 Task: Look for space in Segezha, Russia from 9th June, 2023 to 16th June, 2023 for 2 adults in price range Rs.8000 to Rs.16000. Place can be entire place with 2 bedrooms having 2 beds and 1 bathroom. Property type can be house, flat, guest house. Booking option can be shelf check-in. Required host language is English.
Action: Mouse moved to (458, 16)
Screenshot: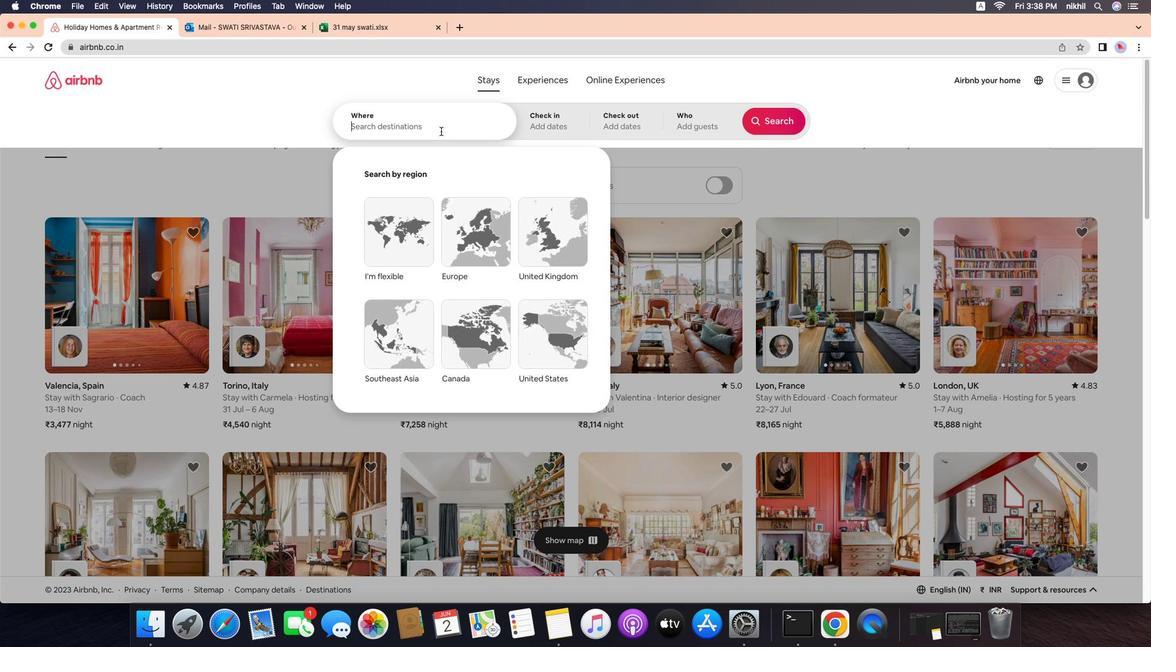 
Action: Mouse pressed left at (458, 16)
Screenshot: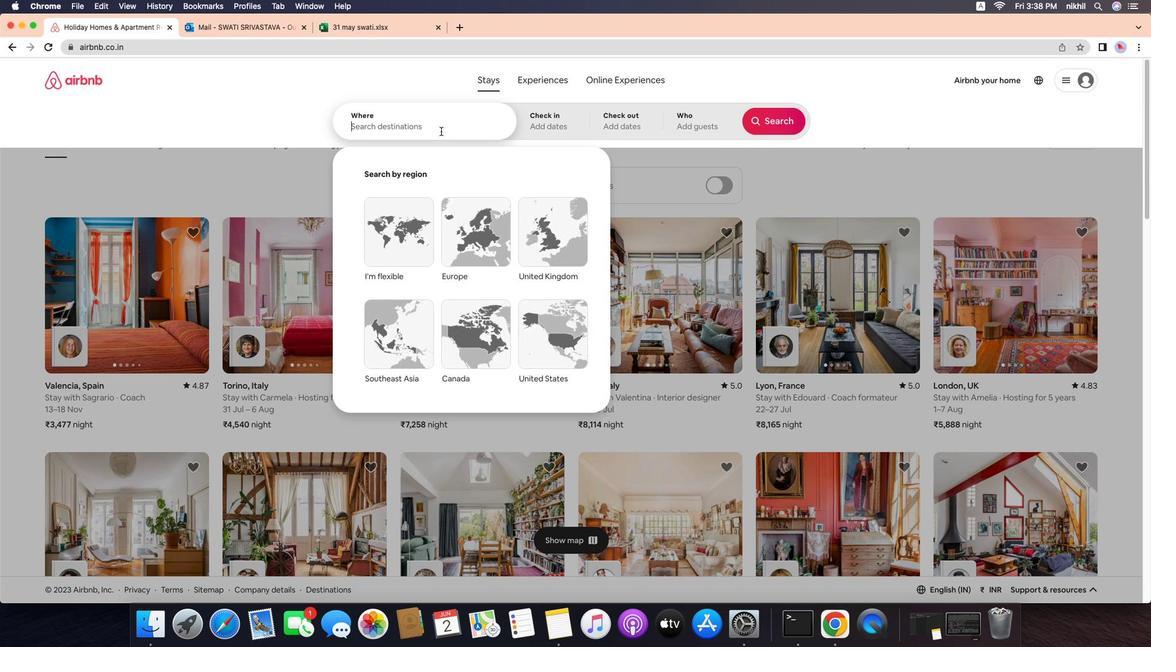 
Action: Mouse moved to (457, 26)
Screenshot: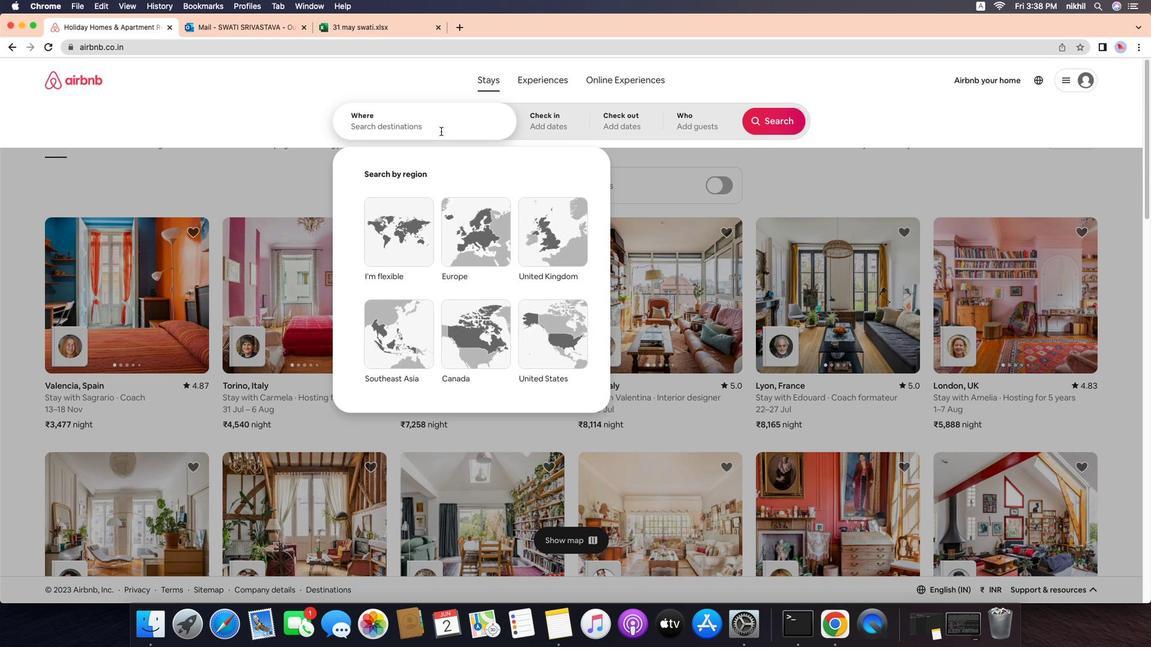 
Action: Mouse pressed left at (457, 26)
Screenshot: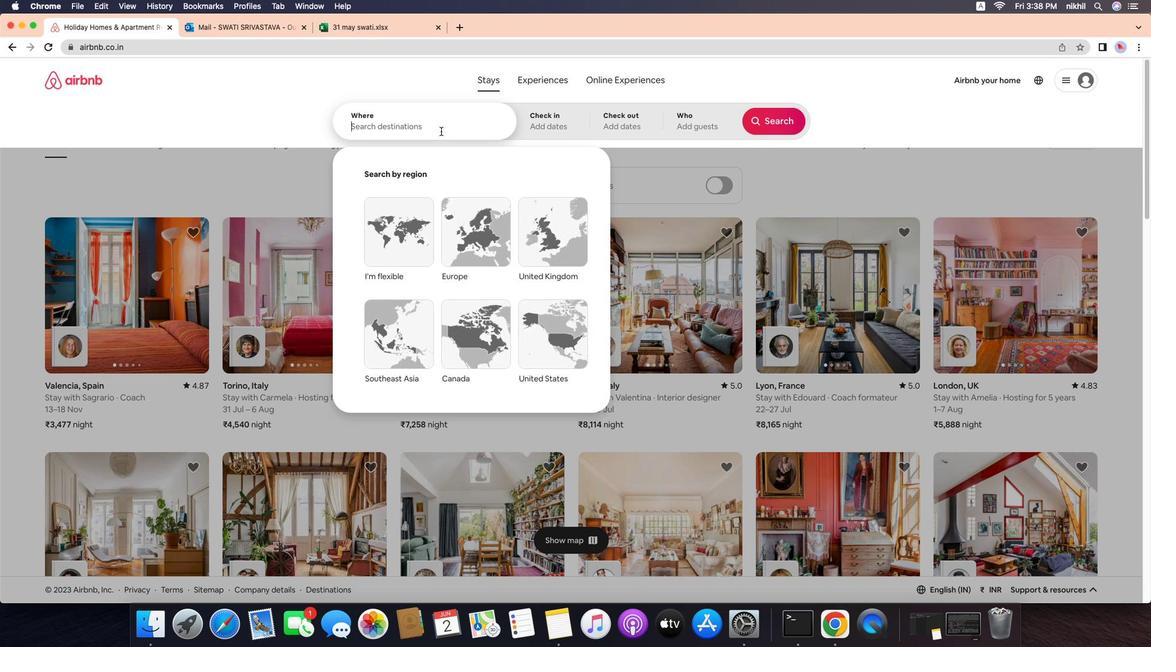 
Action: Mouse moved to (404, 73)
Screenshot: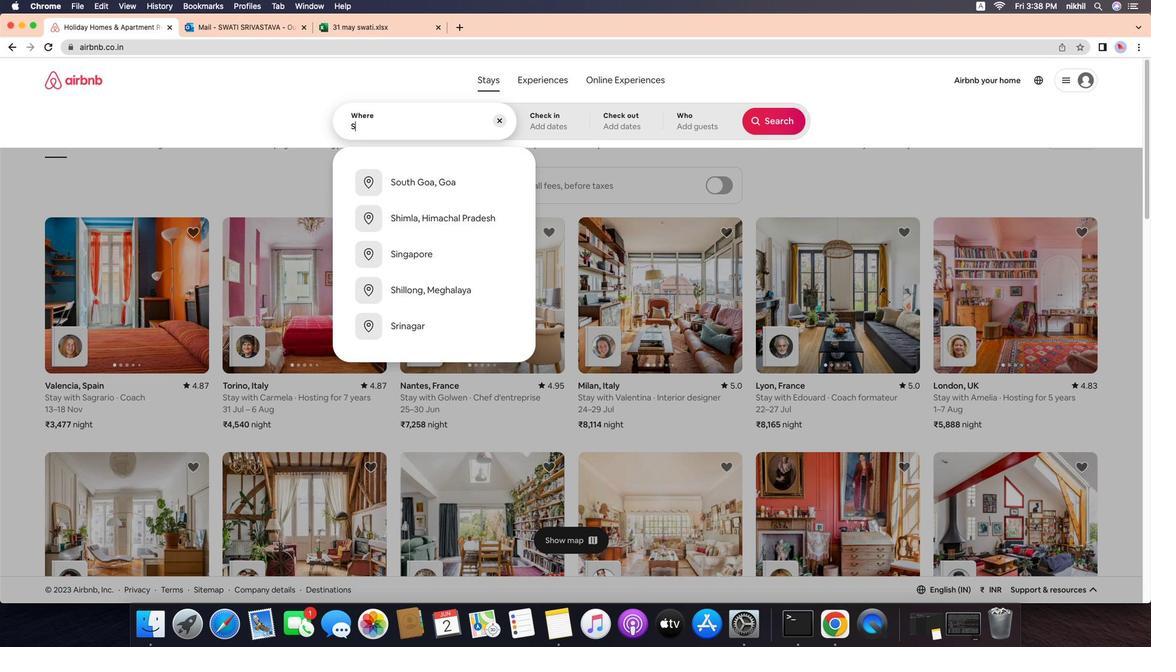 
Action: Mouse pressed left at (404, 73)
Screenshot: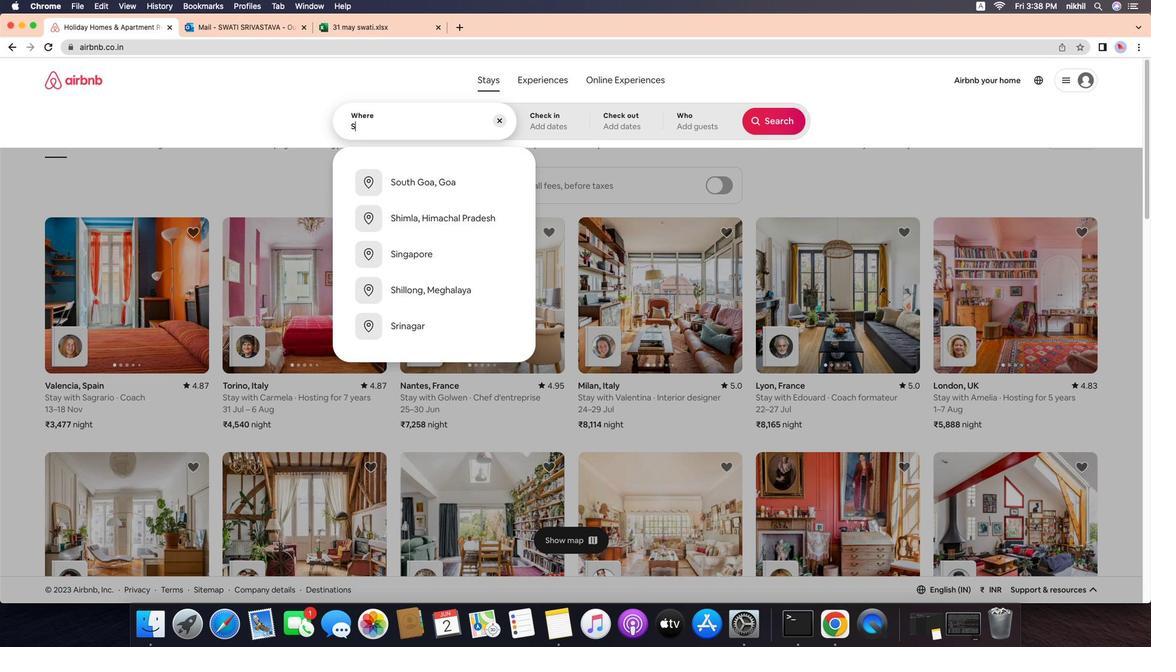 
Action: Key pressed Key.caps_lock'S'Key.caps_lock'e''g''e''z''h''a'','Key.spaceKey.caps_lock'R'Key.caps_lock'u''s''s''i''a'Key.enter
Screenshot: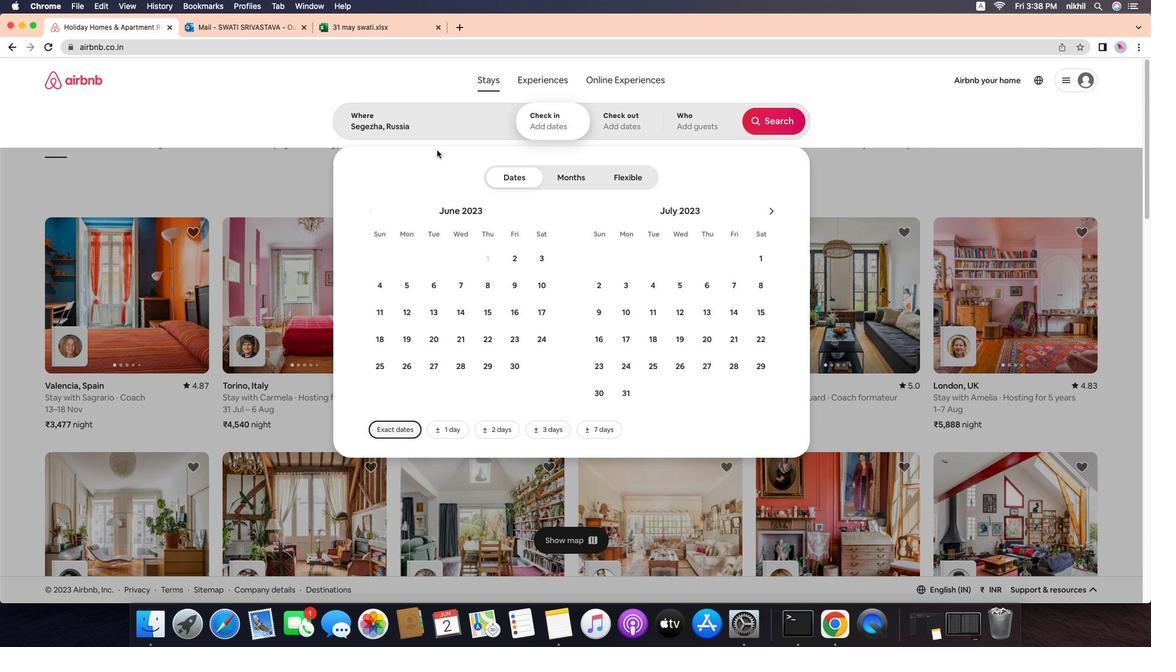 
Action: Mouse moved to (475, 239)
Screenshot: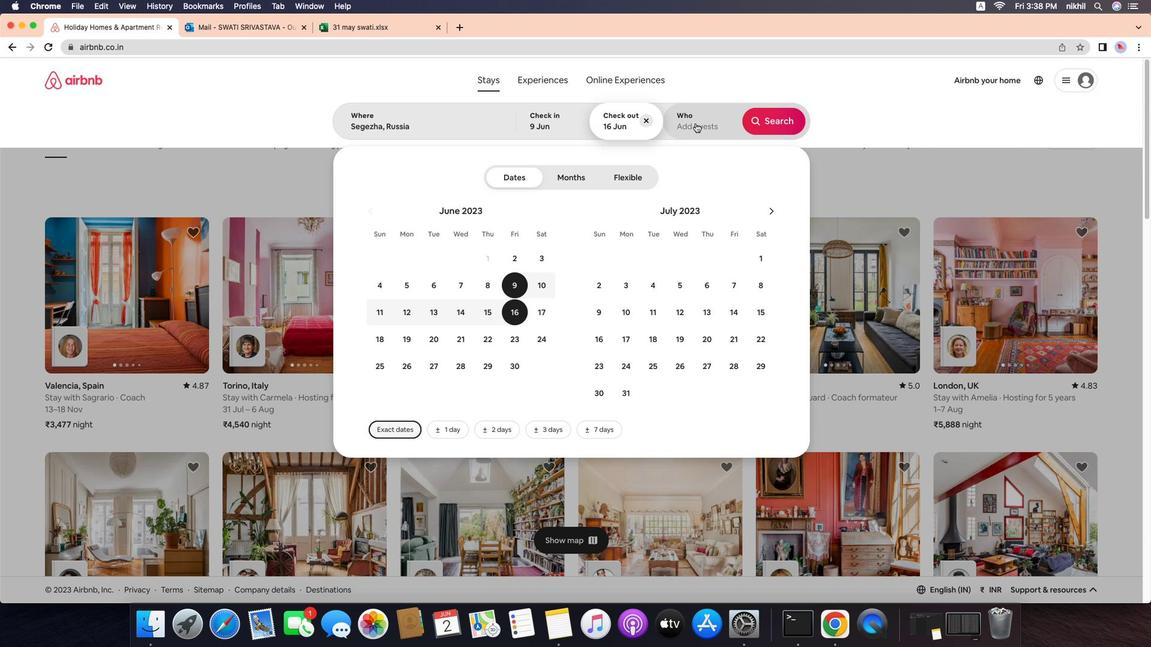 
Action: Mouse pressed left at (475, 239)
Screenshot: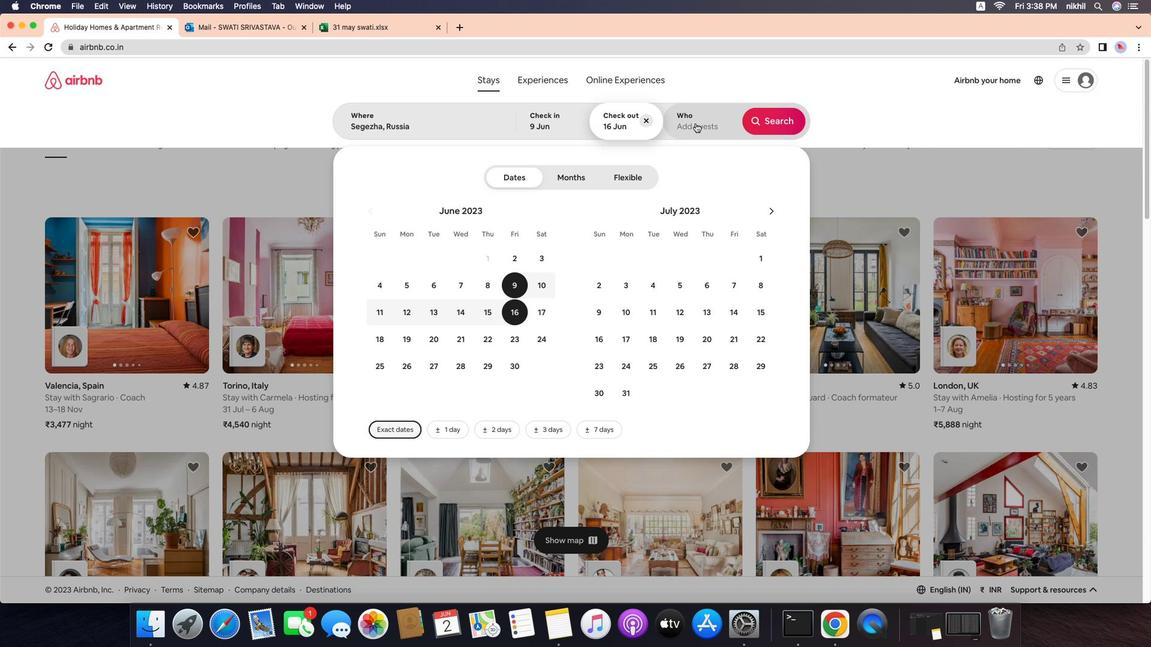 
Action: Mouse moved to (478, 259)
Screenshot: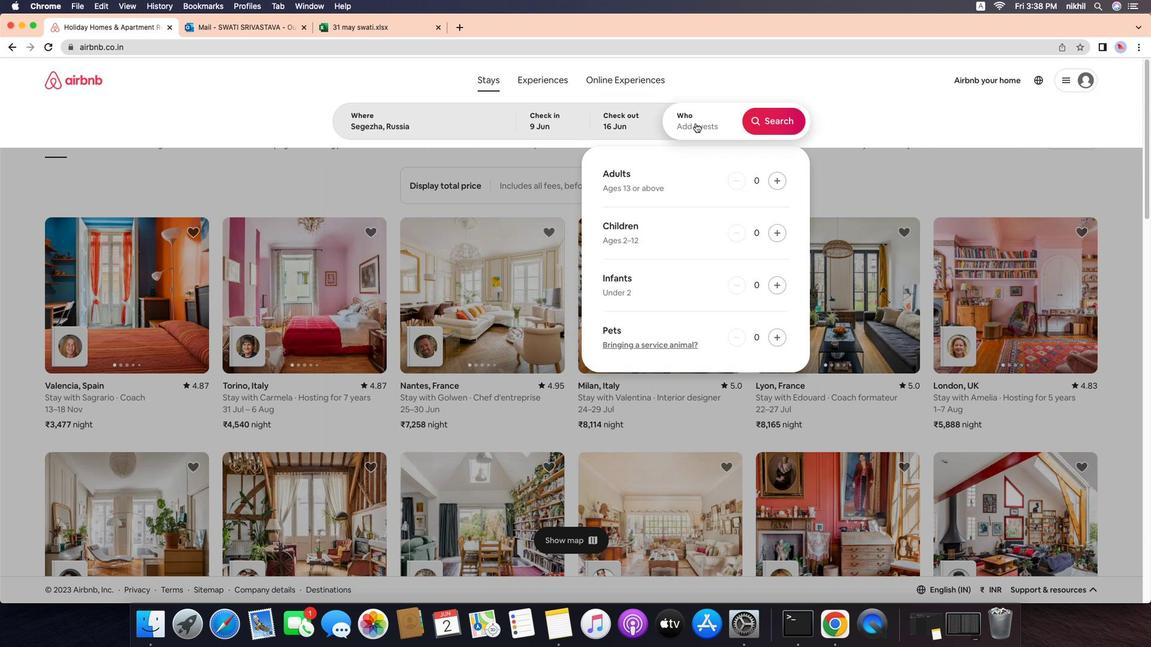 
Action: Mouse pressed left at (478, 259)
Screenshot: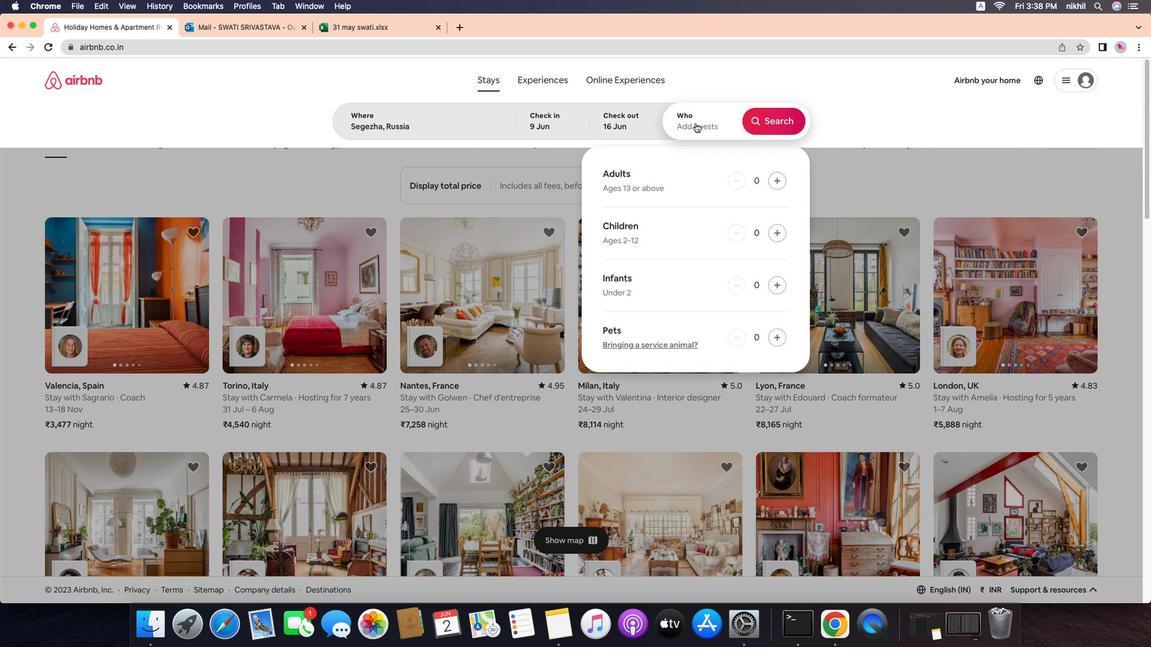 
Action: Mouse moved to (676, 65)
Screenshot: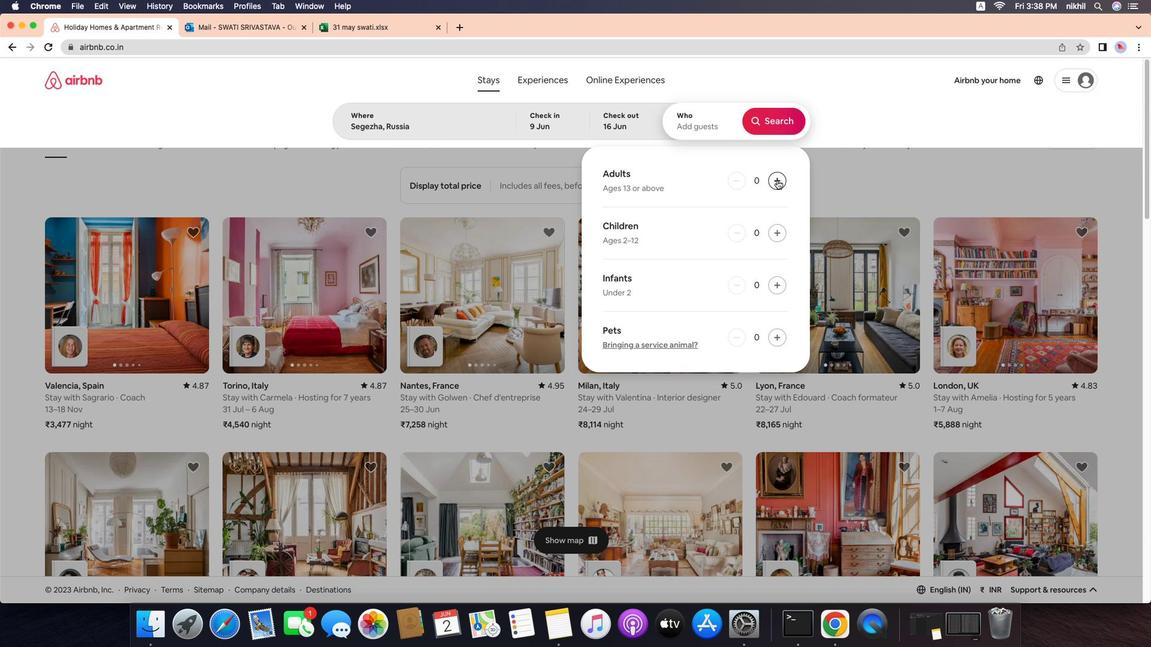
Action: Mouse pressed left at (676, 65)
Screenshot: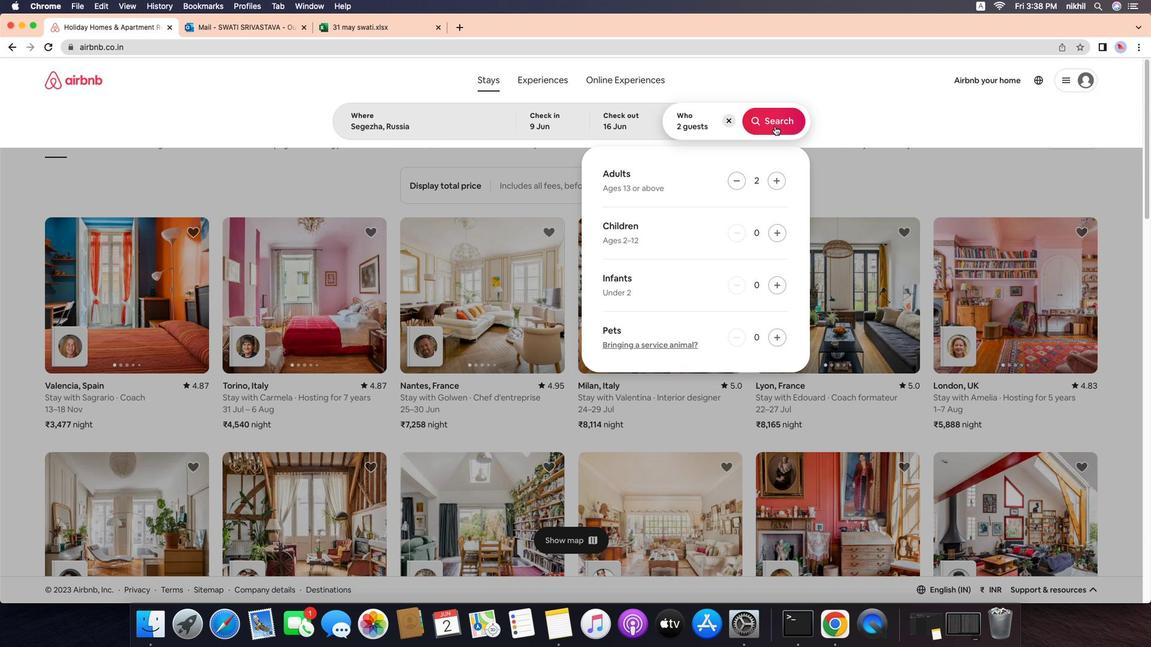 
Action: Mouse moved to (763, 125)
Screenshot: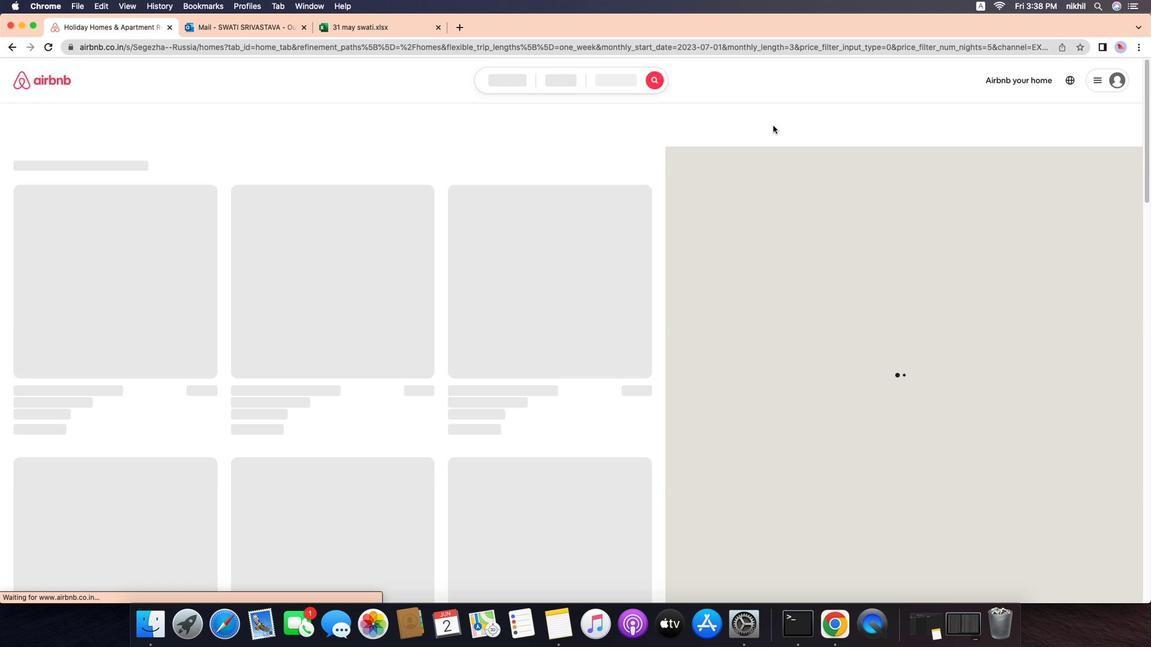 
Action: Mouse pressed left at (763, 125)
Screenshot: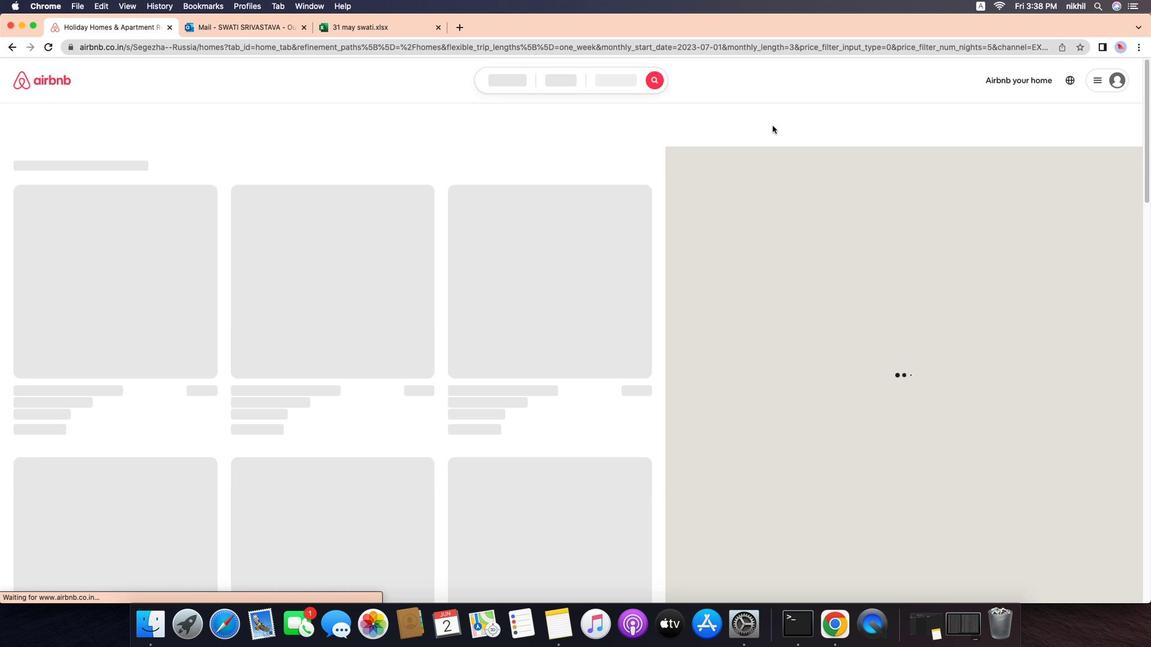 
Action: Mouse moved to (763, 125)
Screenshot: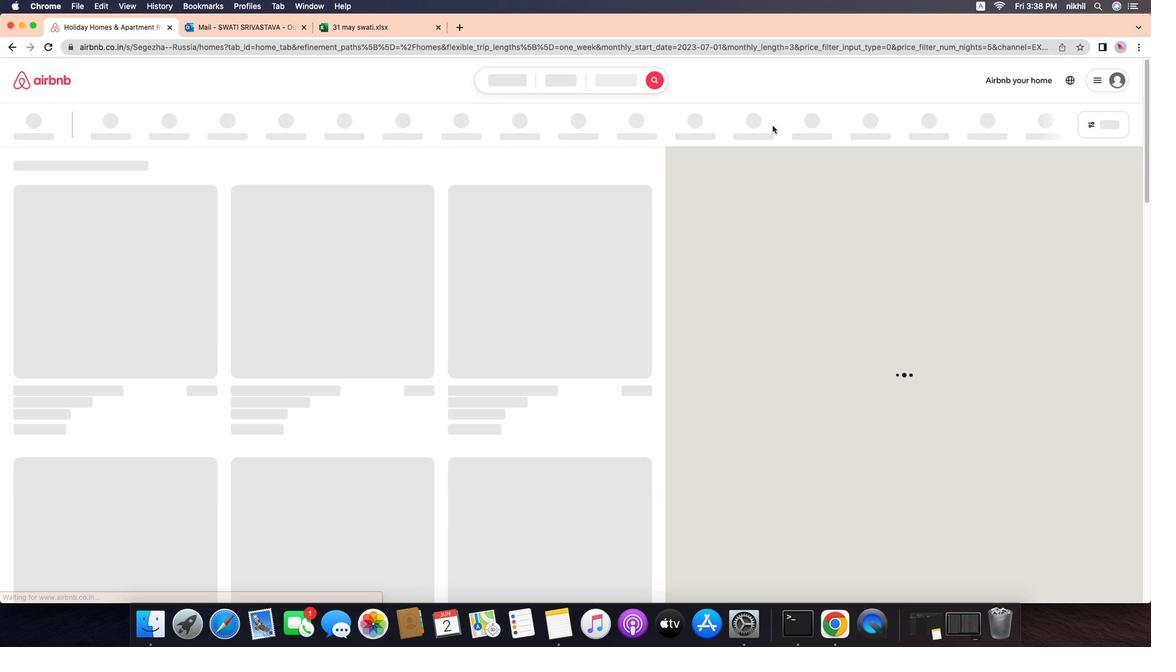 
Action: Mouse pressed left at (763, 125)
Screenshot: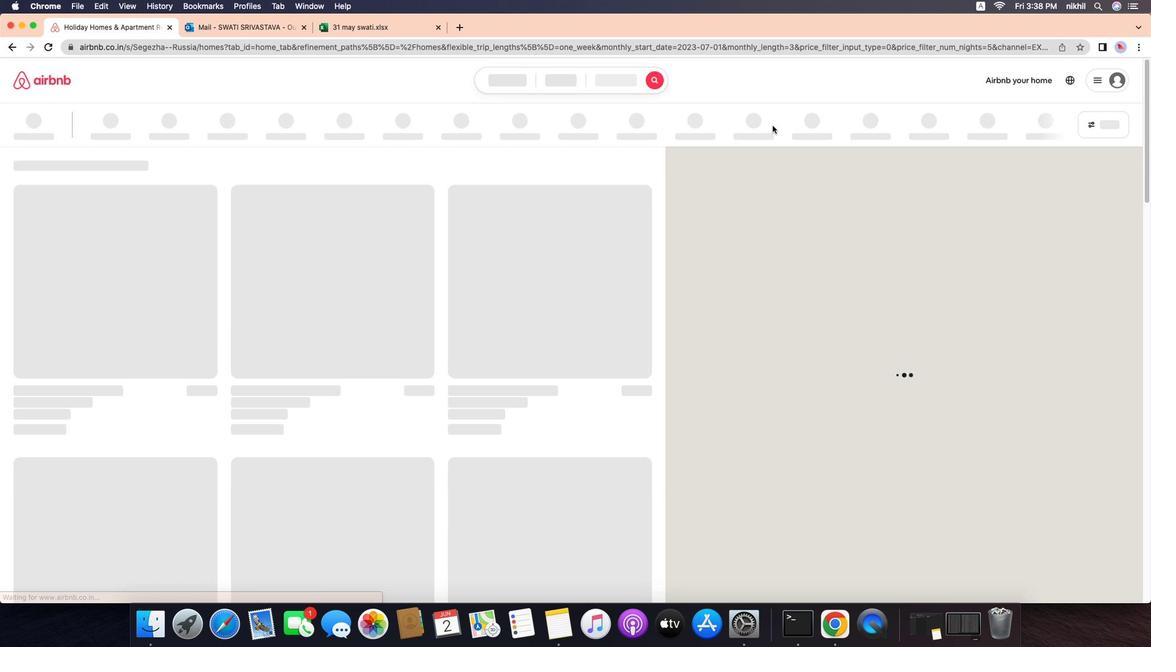 
Action: Mouse moved to (761, 68)
Screenshot: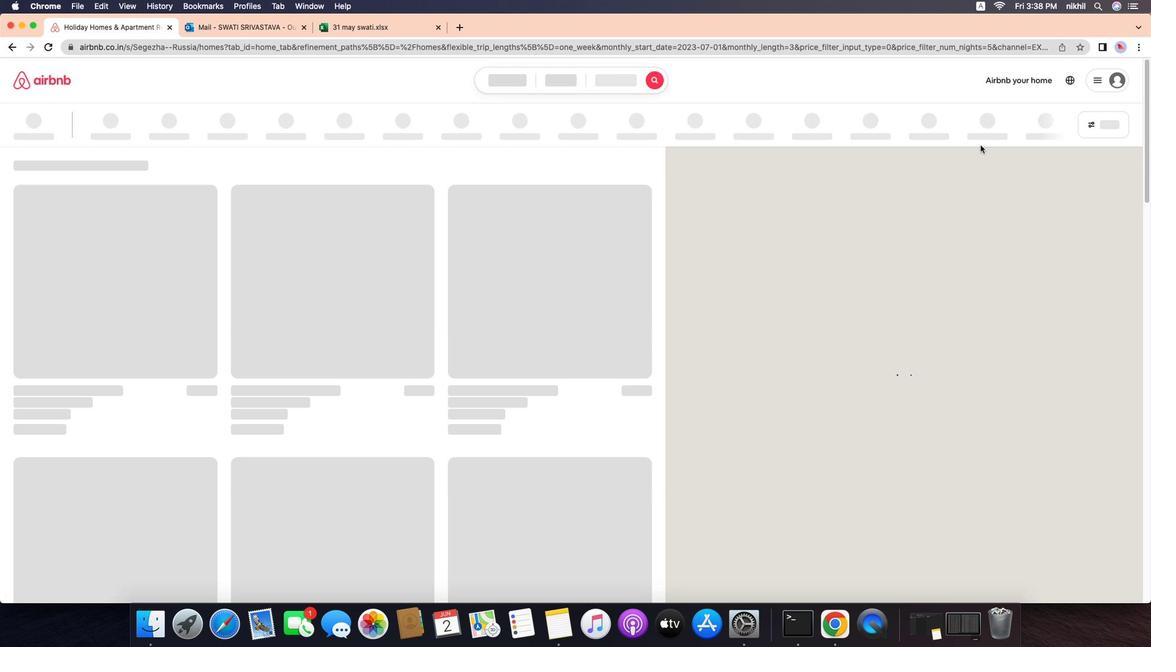 
Action: Mouse pressed left at (761, 68)
Screenshot: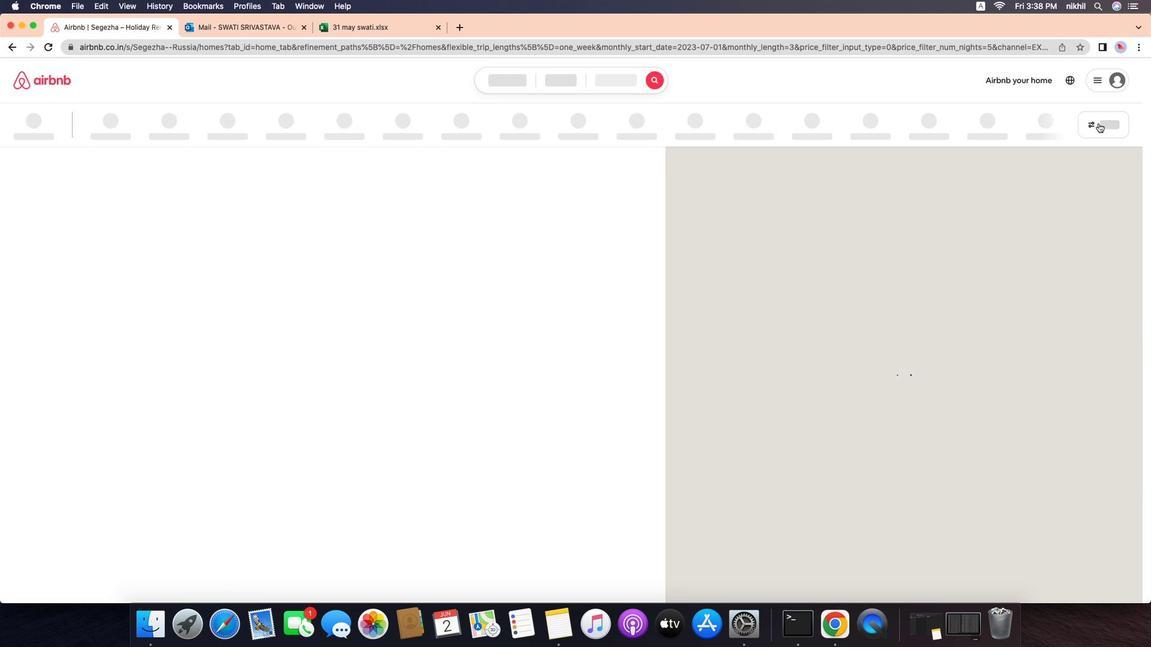 
Action: Mouse moved to (1106, 65)
Screenshot: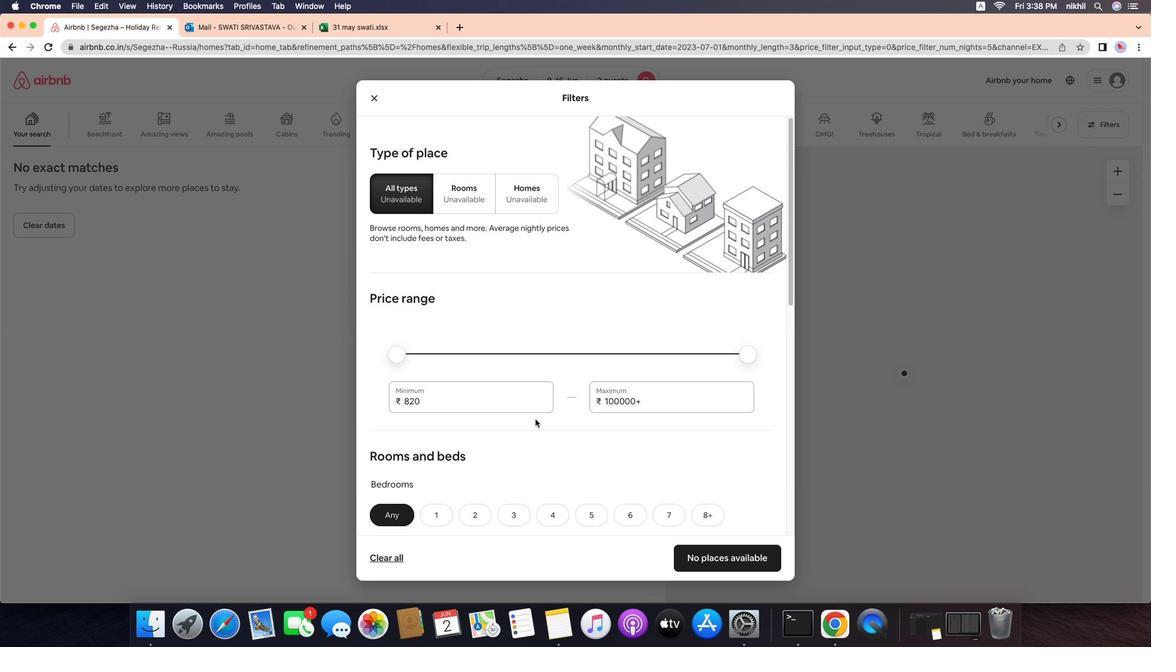 
Action: Mouse pressed left at (1106, 65)
Screenshot: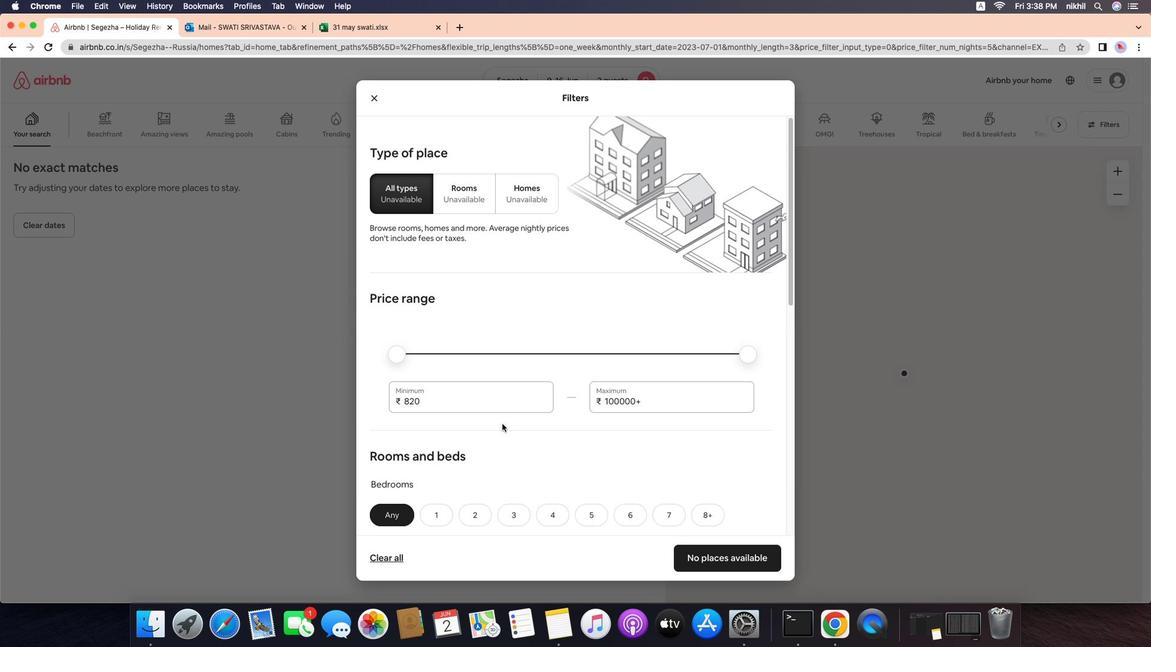 
Action: Mouse moved to (399, 362)
Screenshot: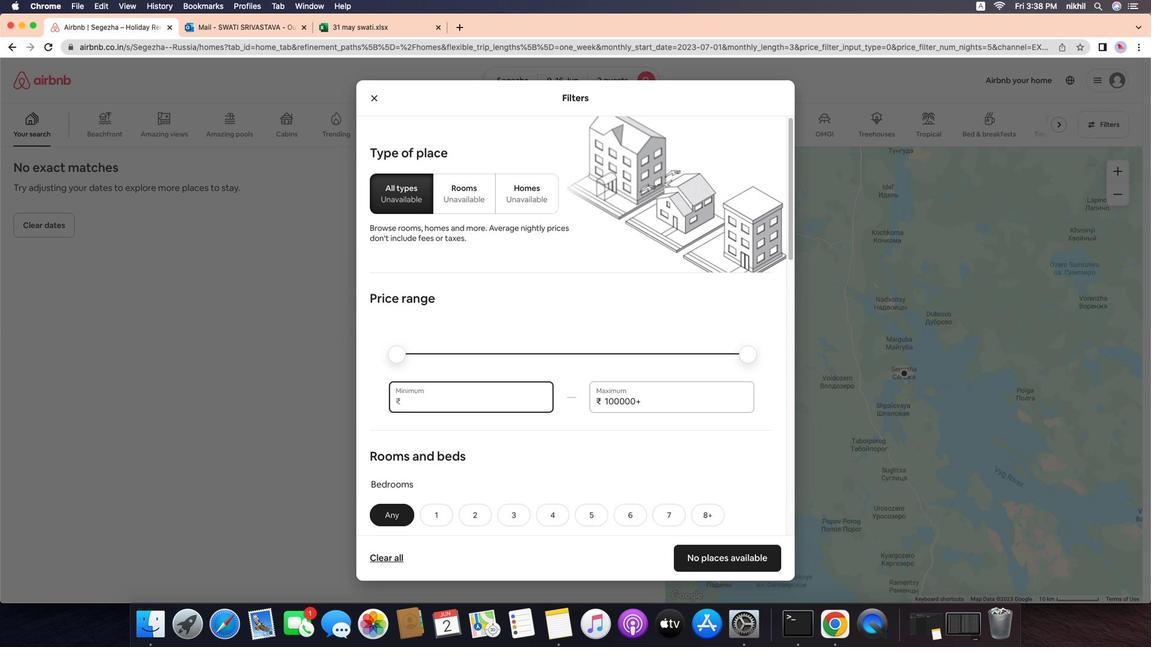 
Action: Mouse pressed left at (399, 362)
Screenshot: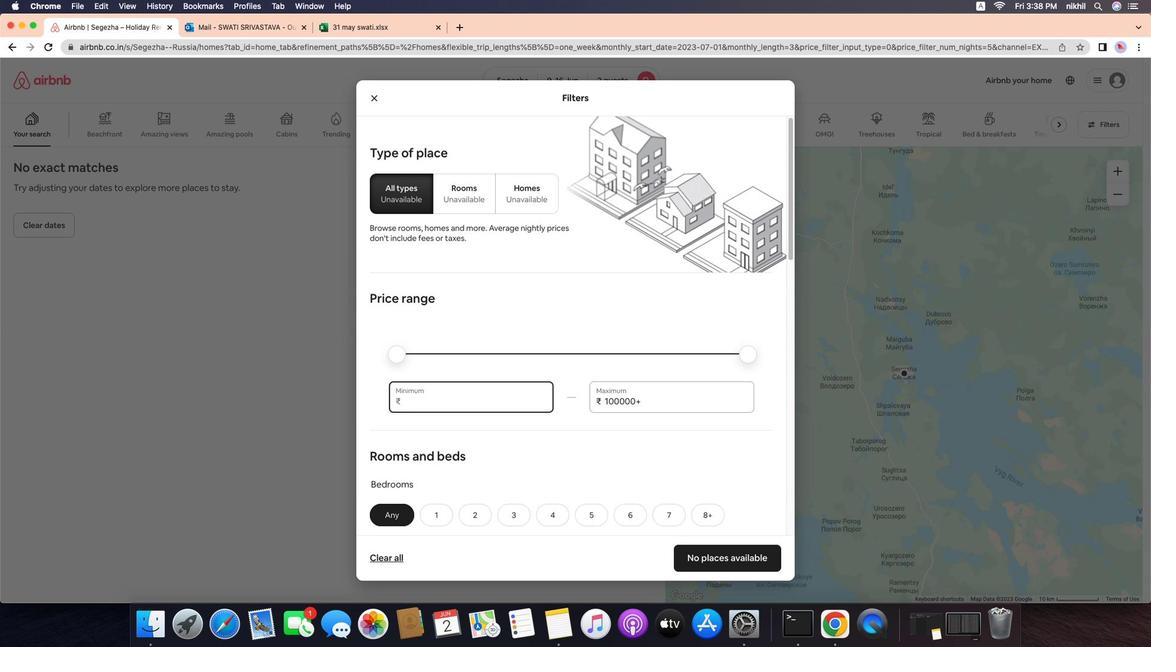 
Action: Key pressed Key.backspaceKey.backspaceKey.backspace'8''0''0''0'
Screenshot: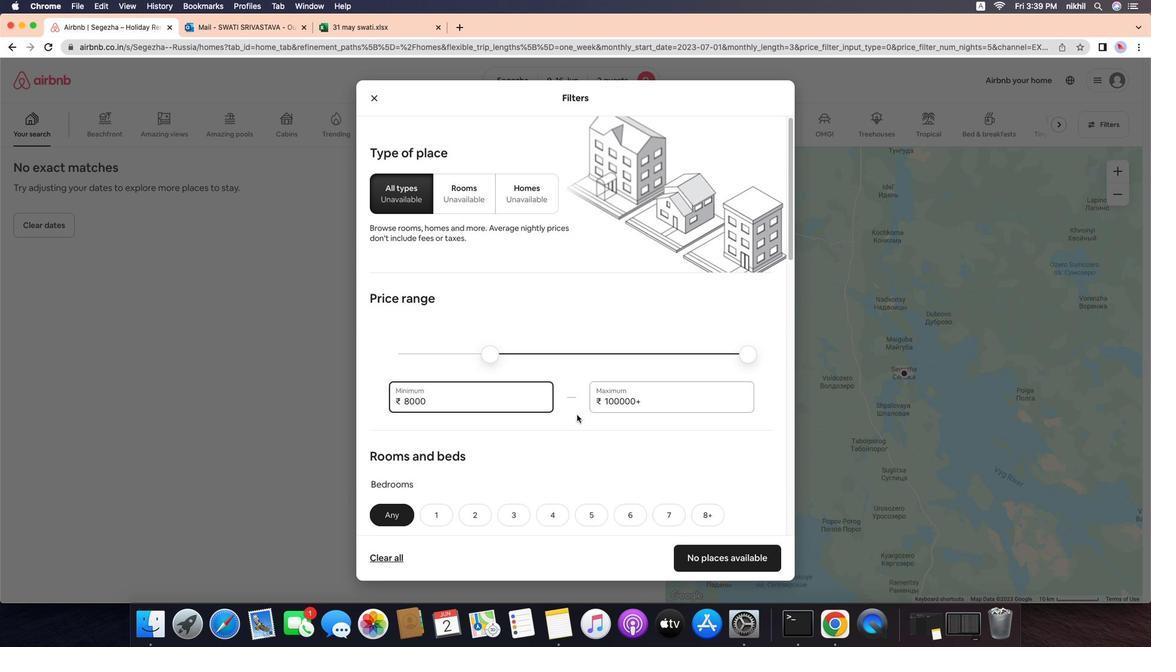
Action: Mouse moved to (628, 364)
Screenshot: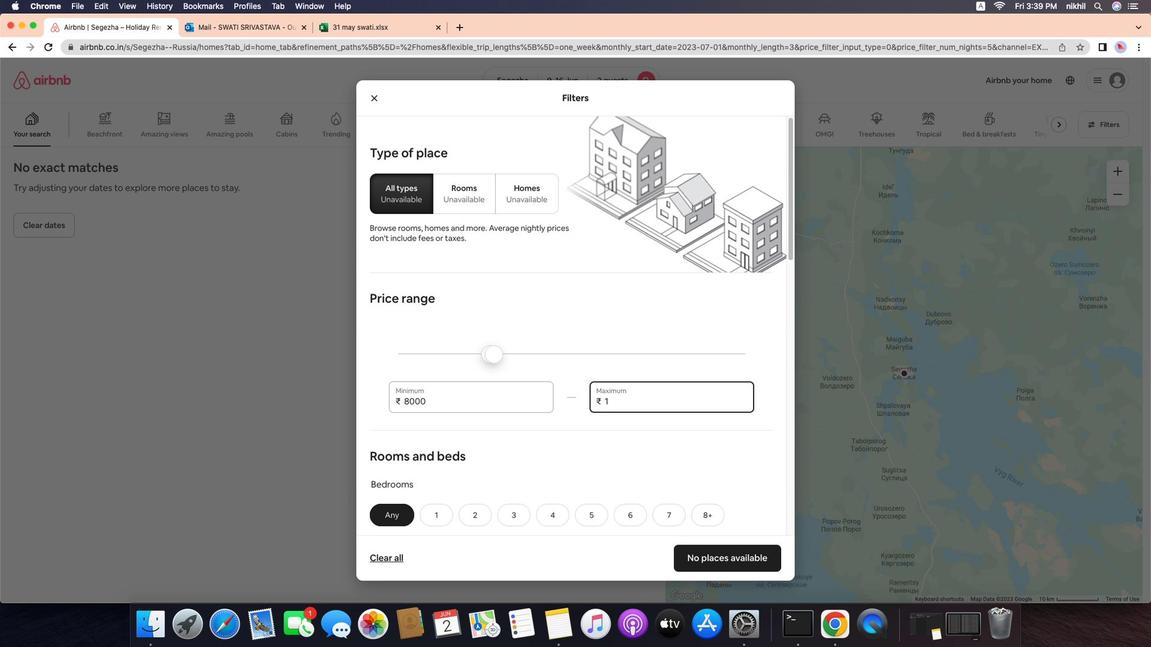 
Action: Mouse pressed left at (628, 364)
Screenshot: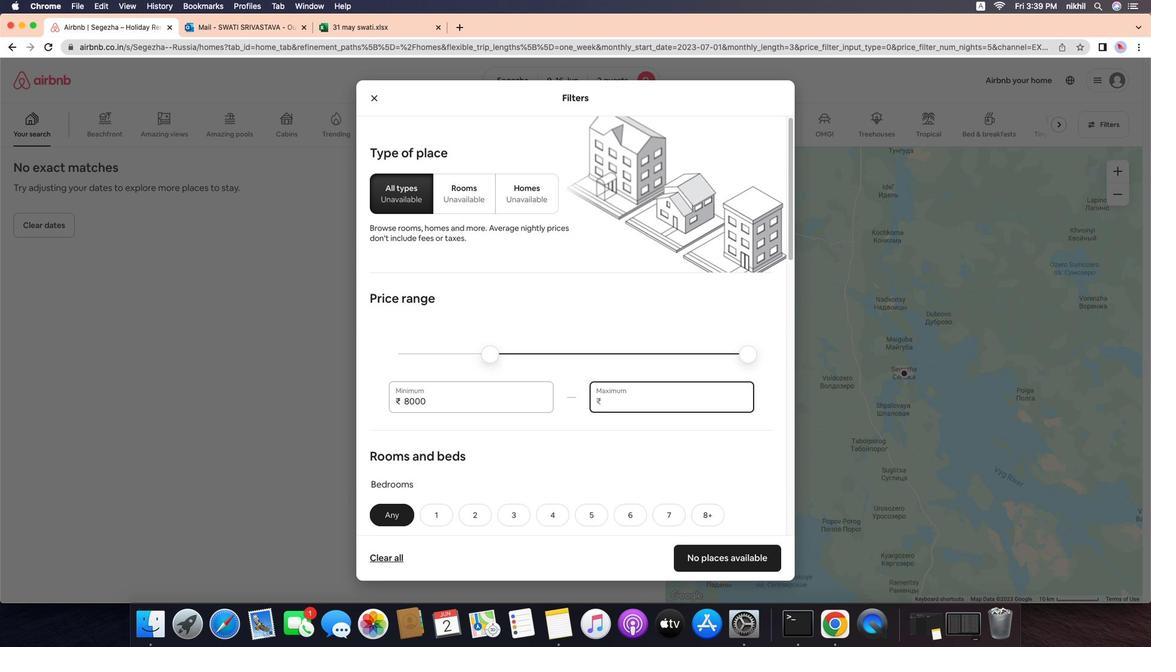 
Action: Mouse moved to (627, 365)
Screenshot: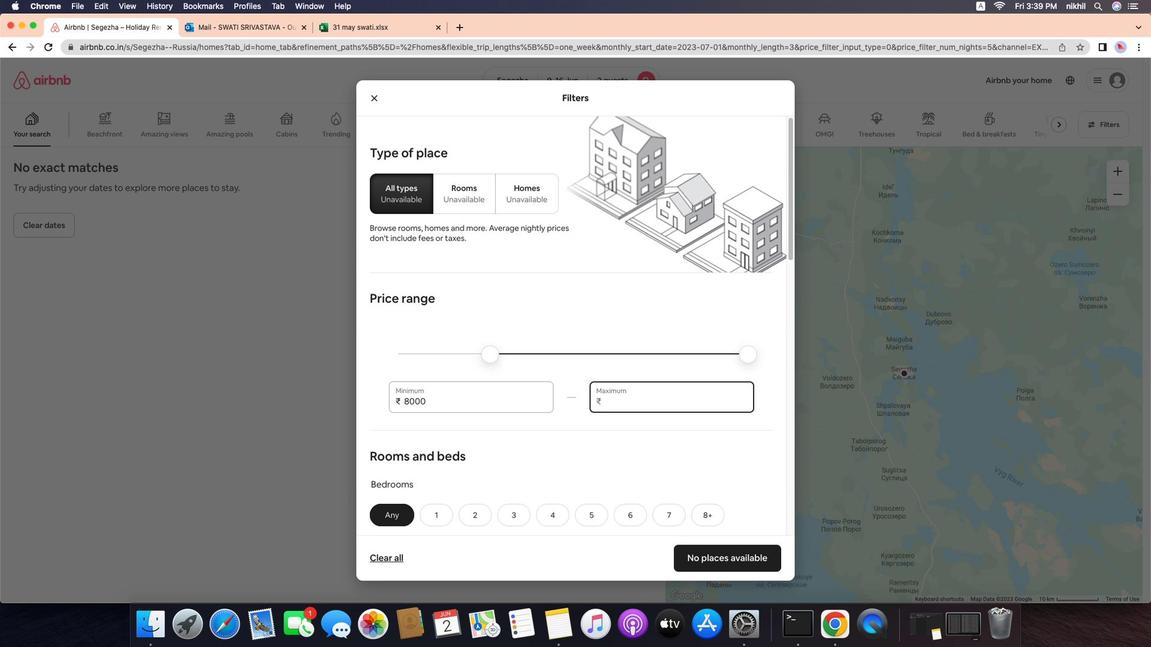 
Action: Key pressed Key.backspaceKey.backspaceKey.backspaceKey.backspaceKey.backspaceKey.backspaceKey.backspaceKey.backspace'1''6''0''0''0'
Screenshot: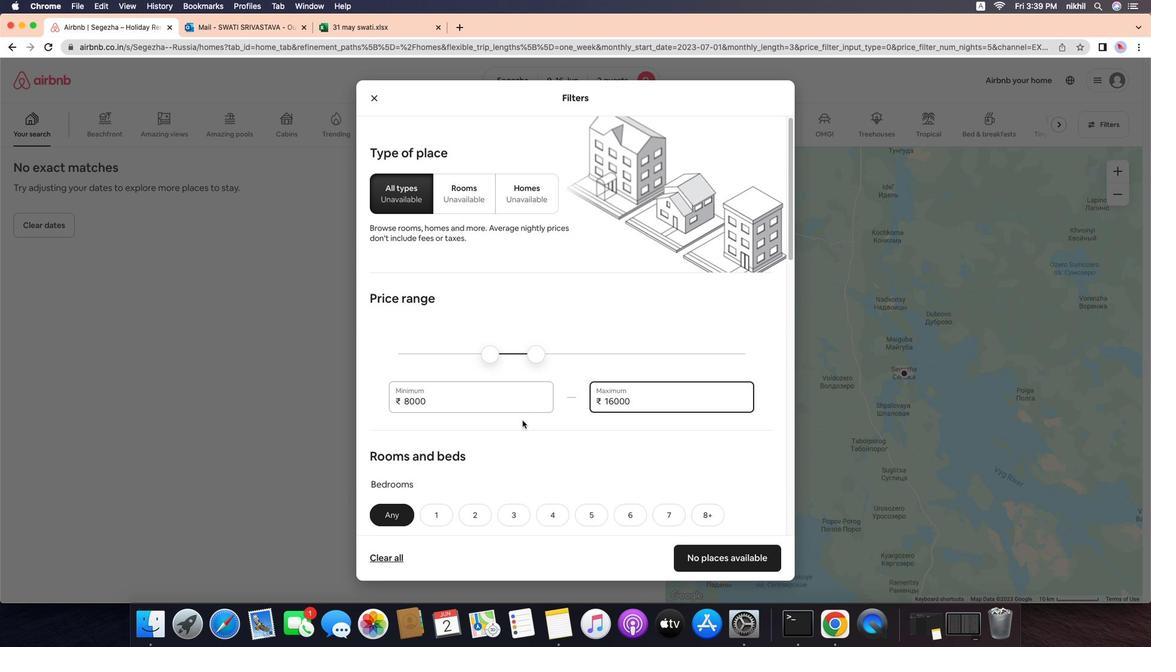 
Action: Mouse moved to (491, 382)
Screenshot: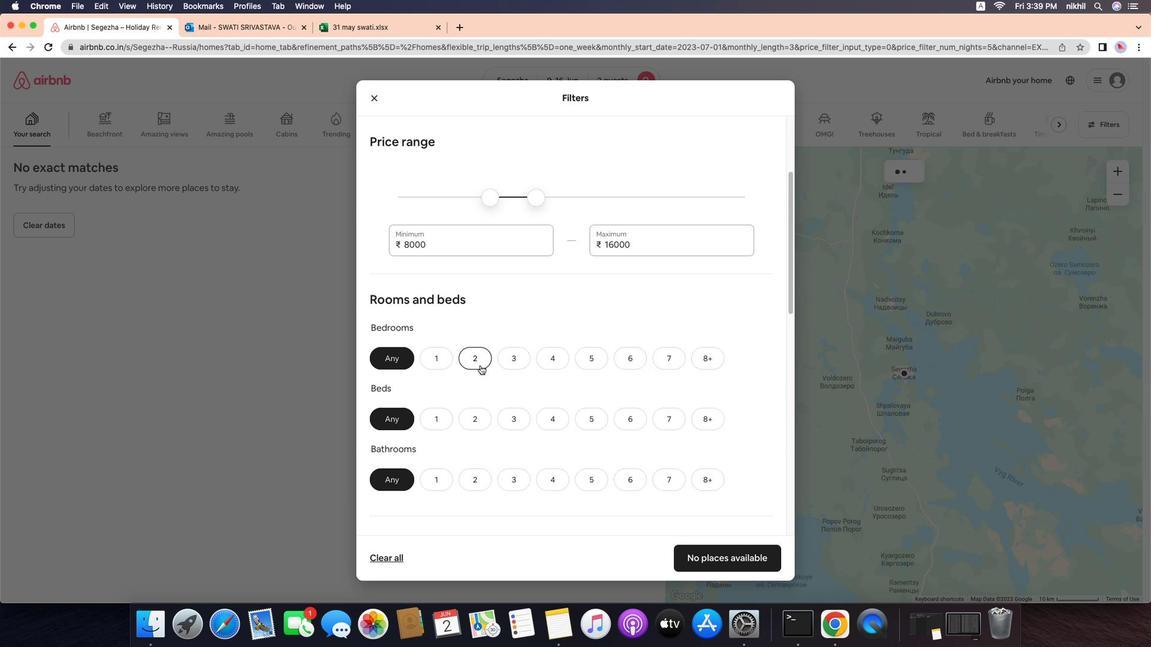 
Action: Mouse scrolled (491, 382) with delta (-65, -65)
Screenshot: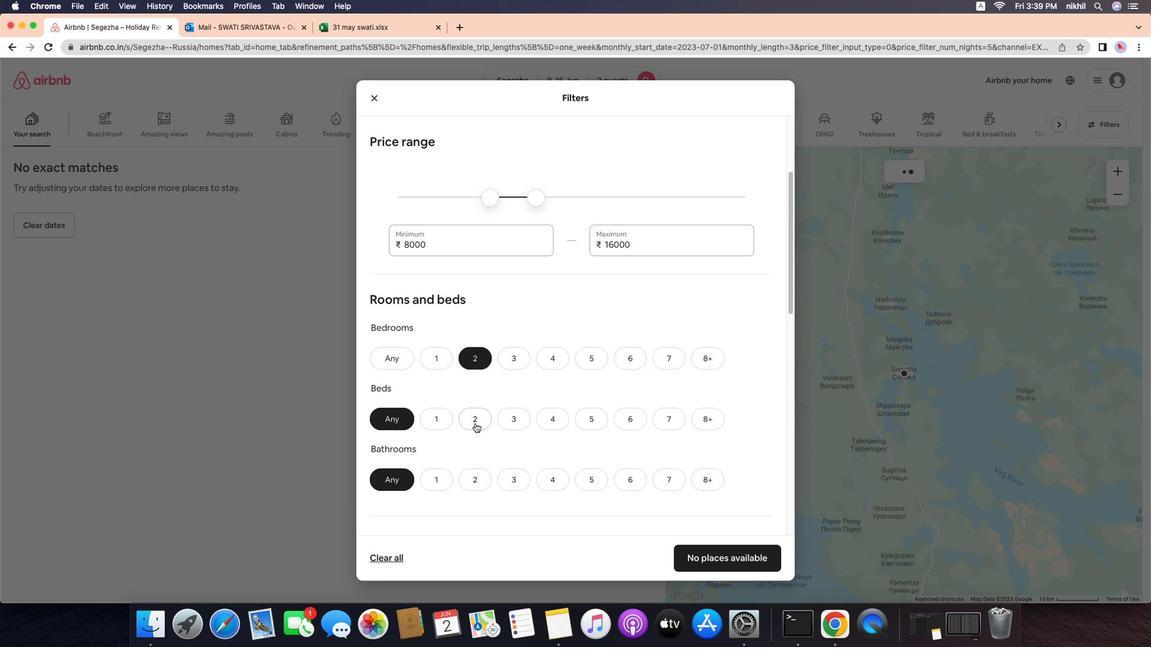 
Action: Mouse scrolled (491, 382) with delta (-65, -65)
Screenshot: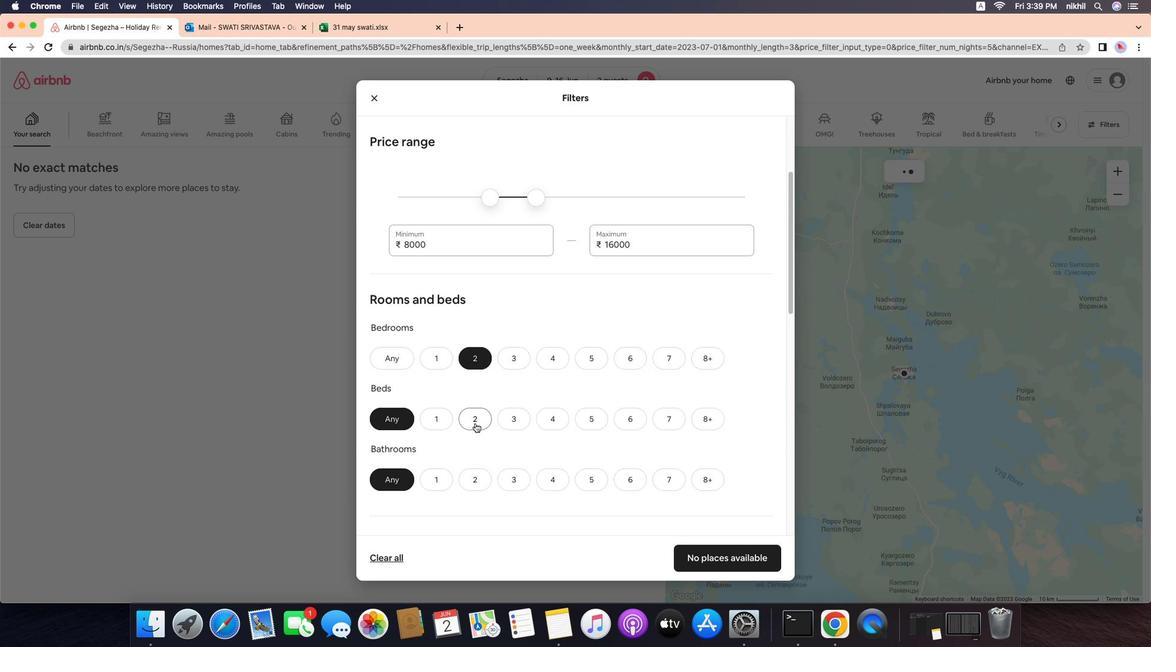 
Action: Mouse scrolled (491, 382) with delta (-65, -66)
Screenshot: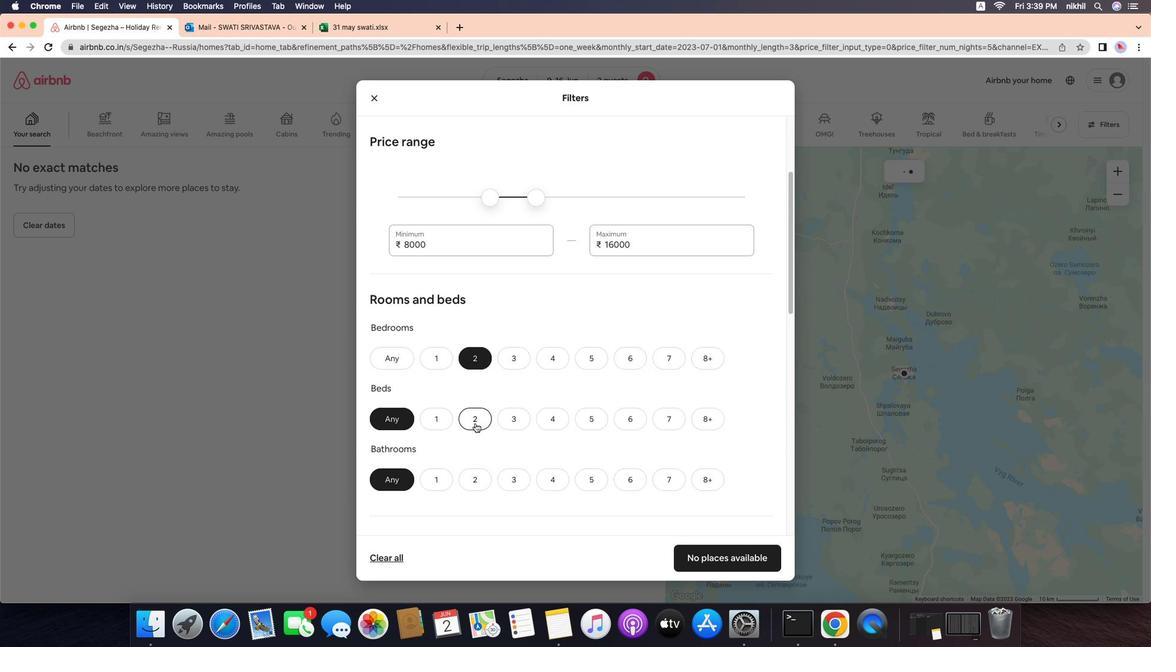 
Action: Mouse scrolled (491, 382) with delta (-65, -65)
Screenshot: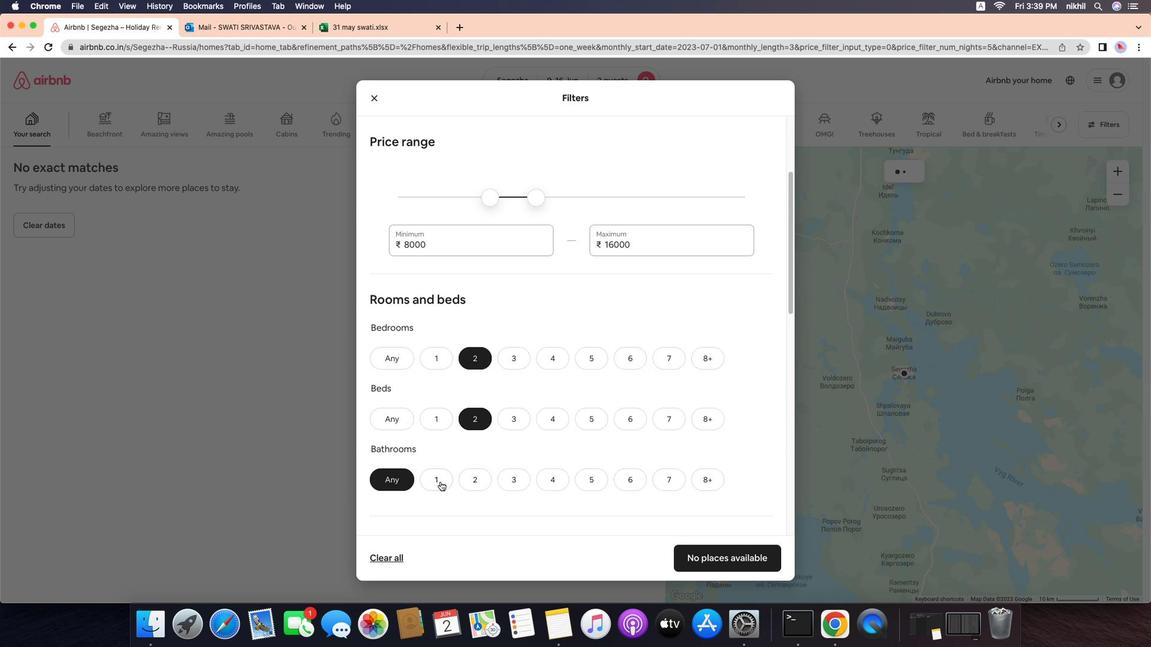 
Action: Mouse scrolled (491, 382) with delta (-65, -65)
Screenshot: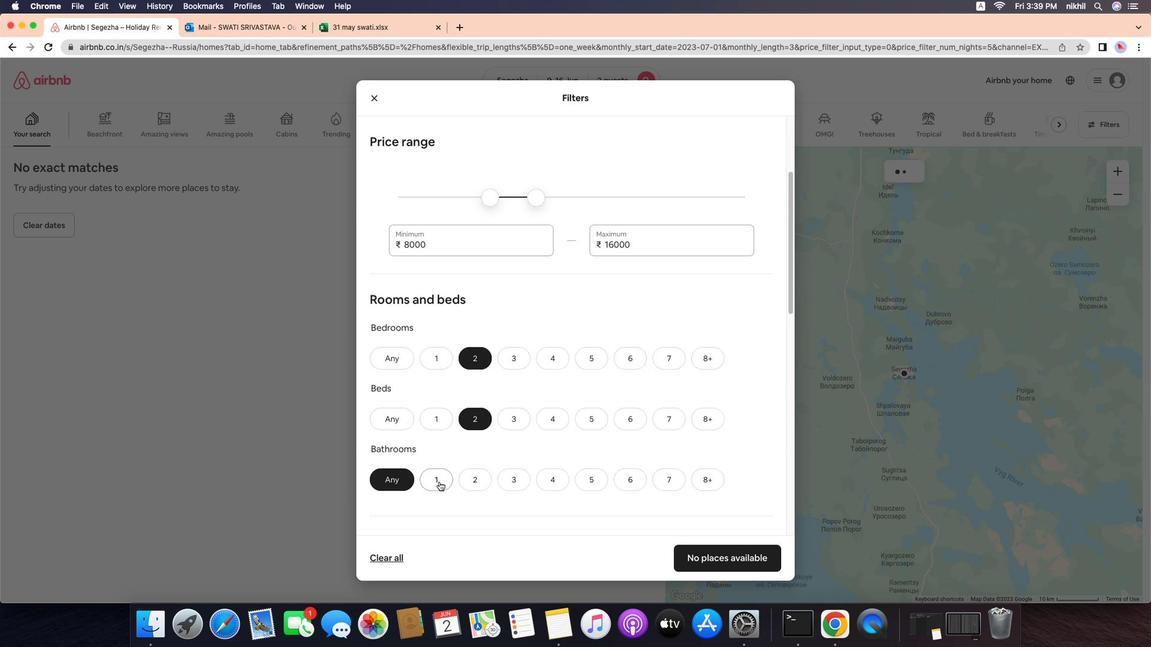 
Action: Mouse scrolled (491, 382) with delta (-65, -66)
Screenshot: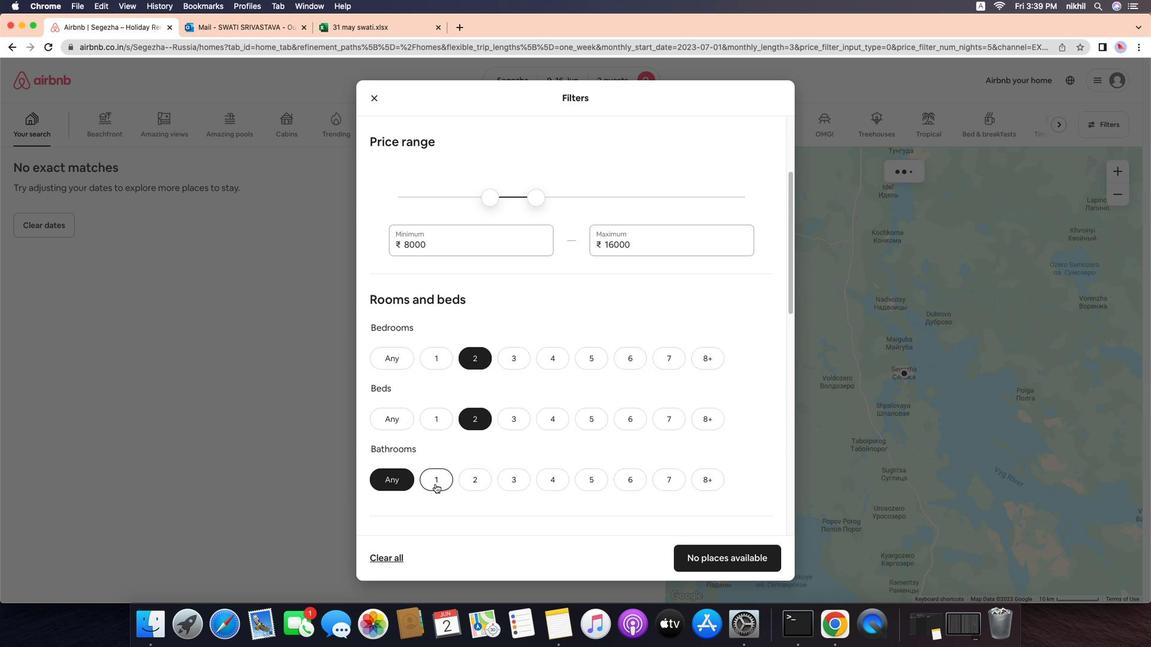 
Action: Mouse moved to (446, 323)
Screenshot: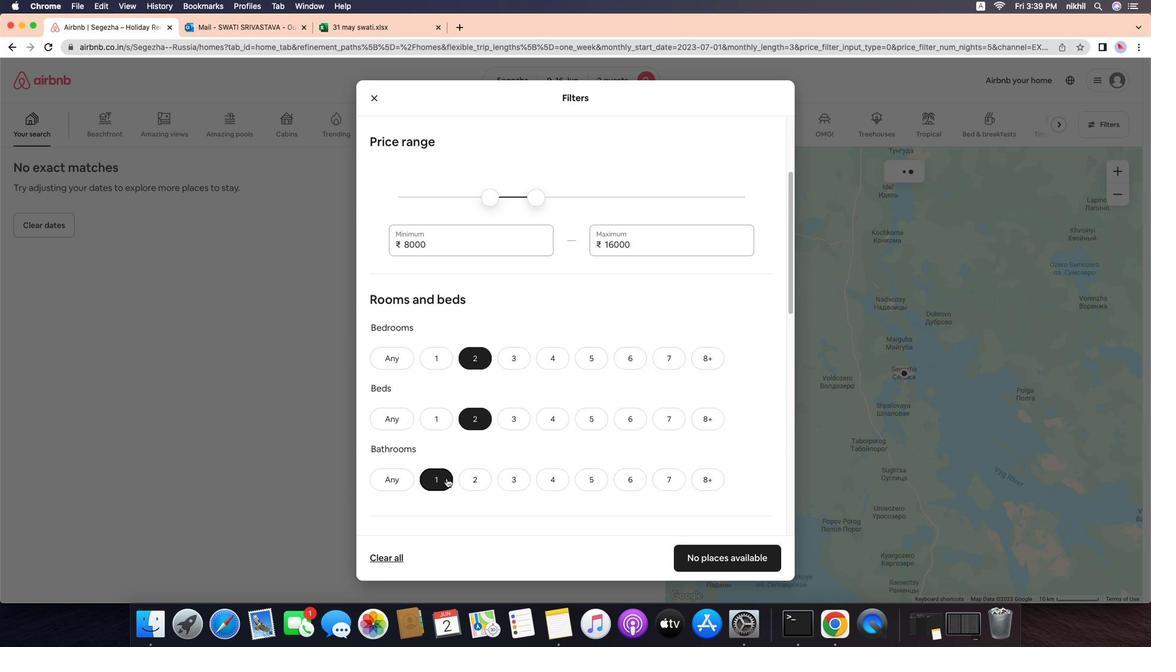 
Action: Mouse pressed left at (446, 323)
Screenshot: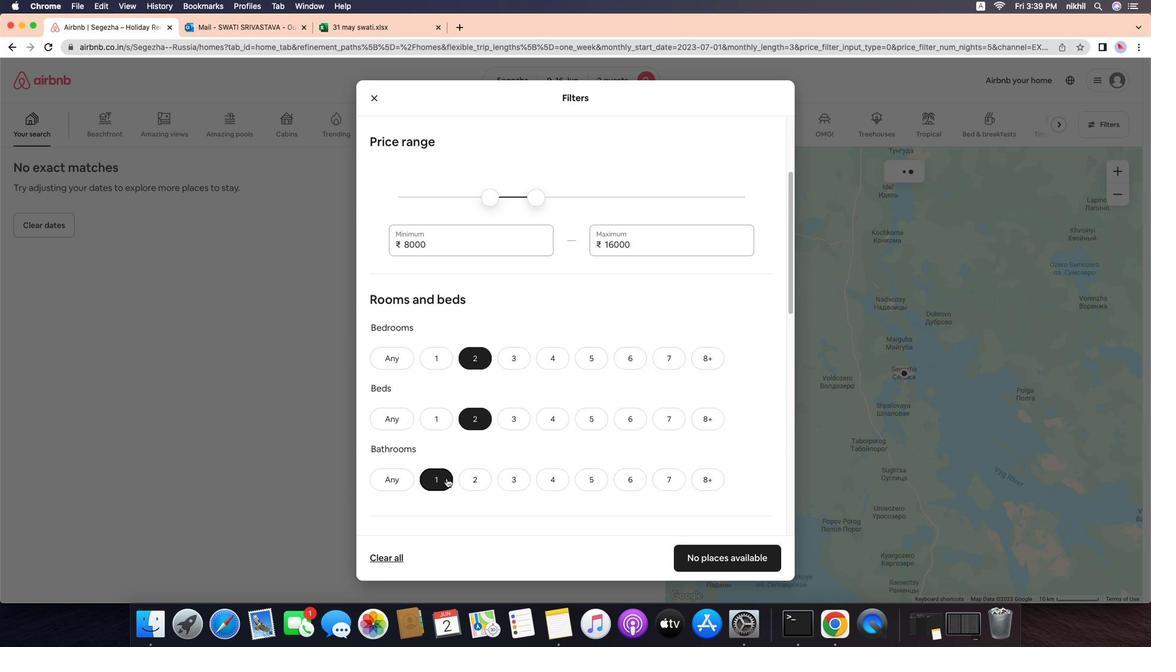 
Action: Mouse moved to (441, 386)
Screenshot: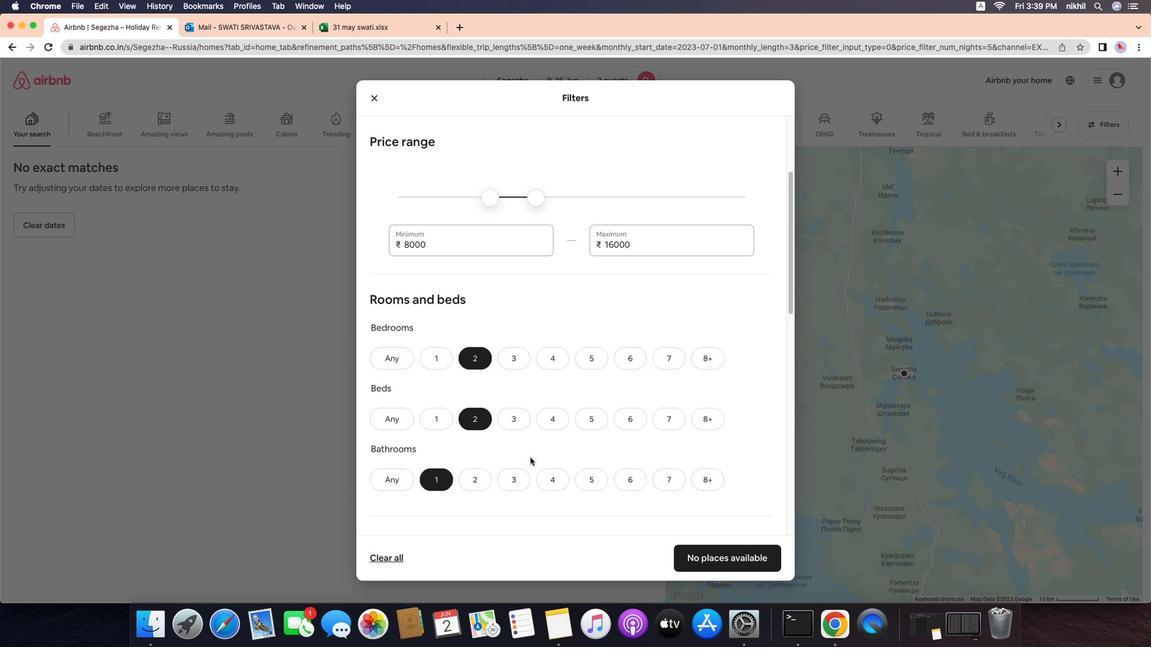 
Action: Mouse pressed left at (441, 386)
Screenshot: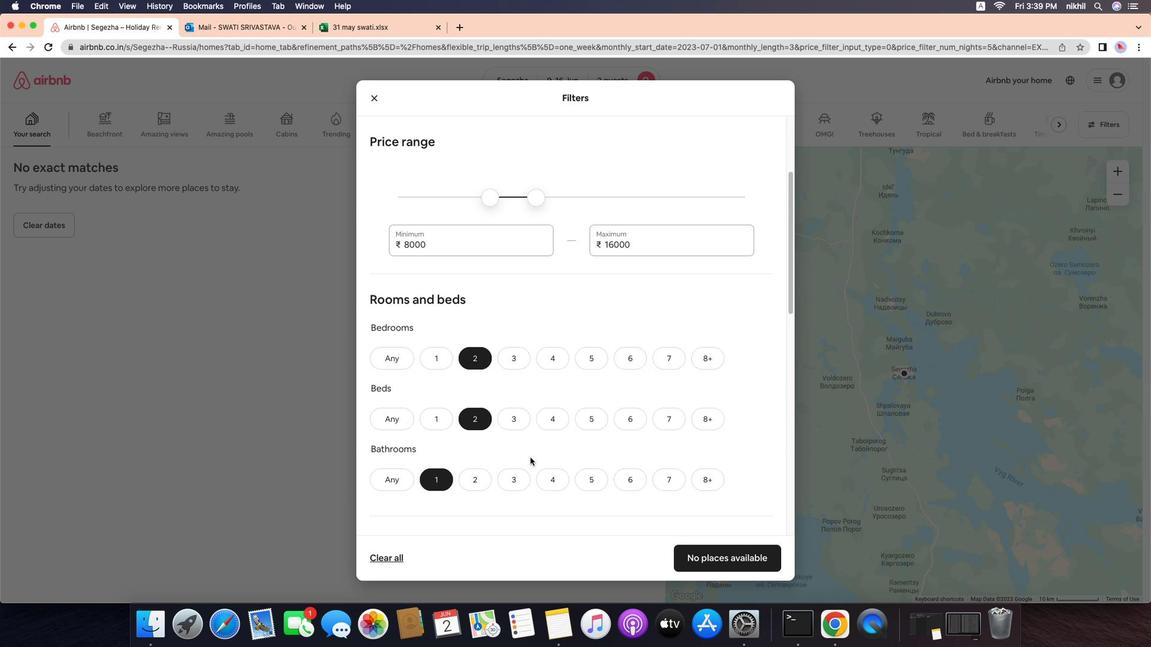 
Action: Mouse moved to (398, 450)
Screenshot: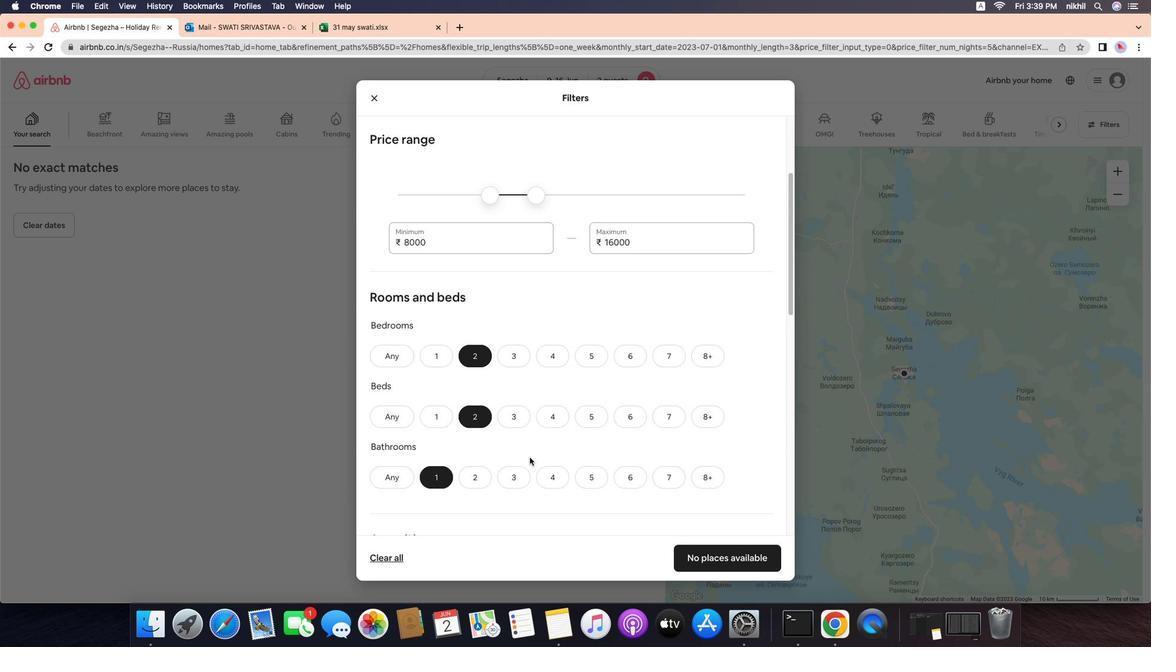
Action: Mouse pressed left at (398, 450)
Screenshot: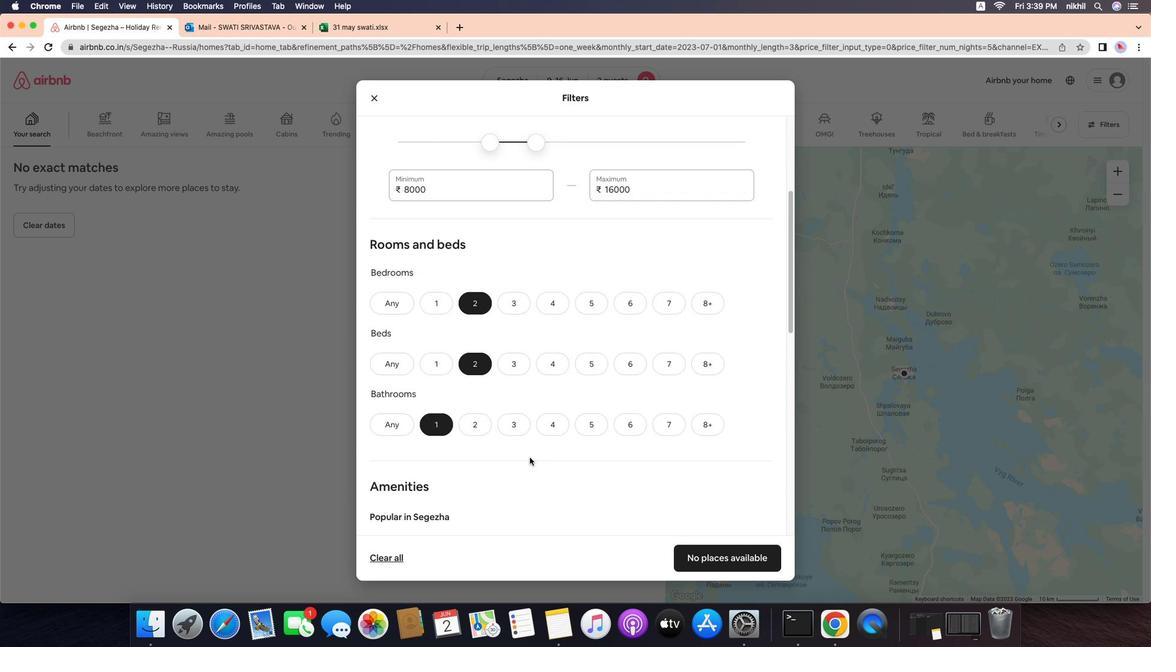 
Action: Mouse moved to (499, 422)
Screenshot: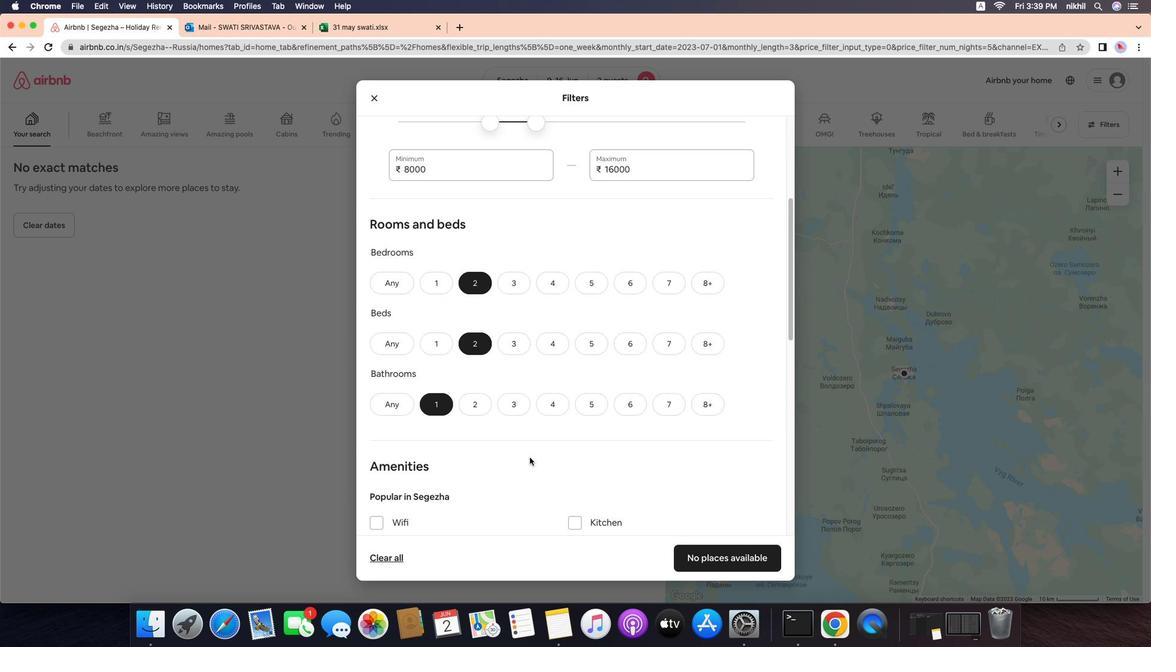 
Action: Mouse scrolled (499, 422) with delta (-65, -65)
Screenshot: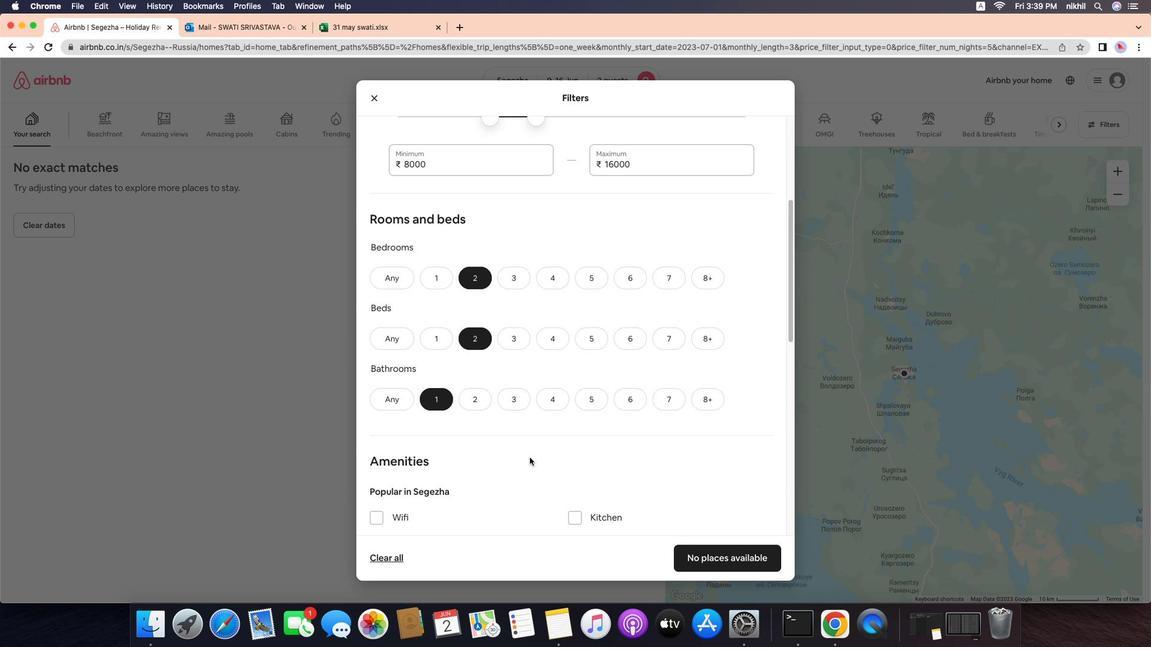 
Action: Mouse moved to (499, 422)
Screenshot: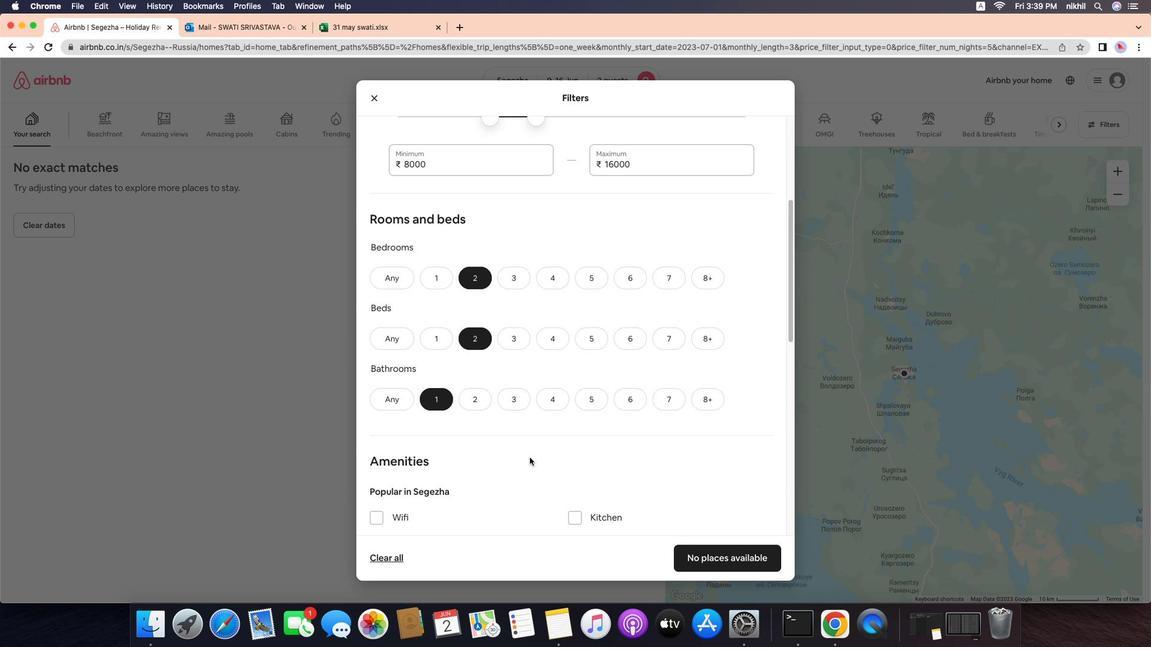 
Action: Mouse scrolled (499, 422) with delta (-65, -65)
Screenshot: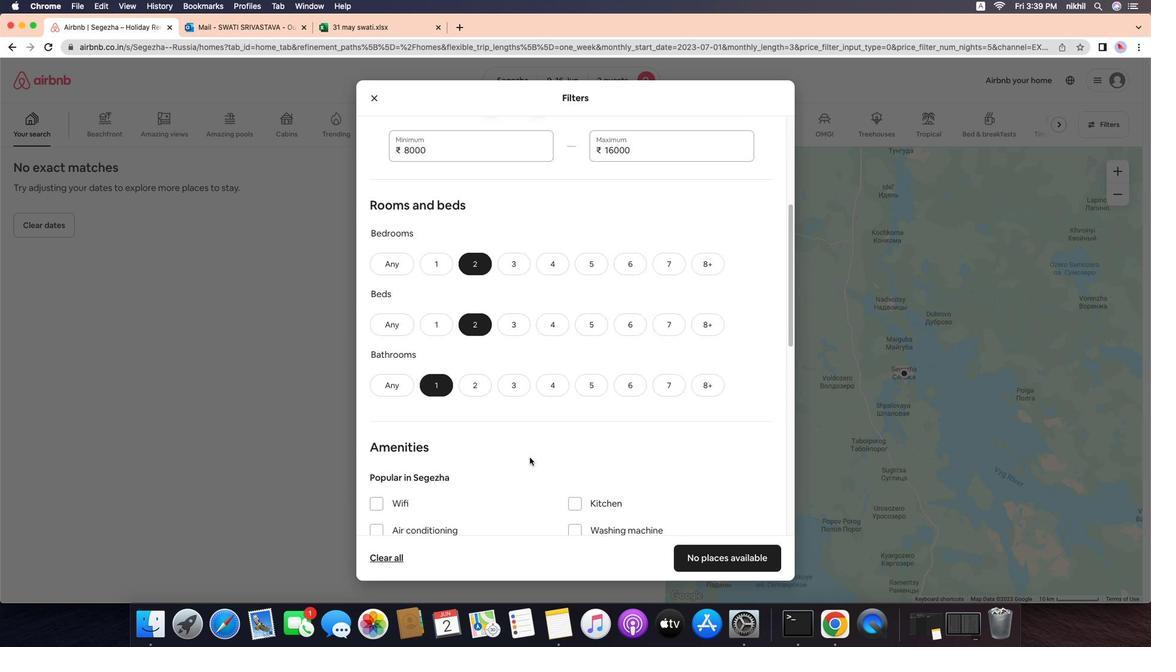 
Action: Mouse moved to (499, 422)
Screenshot: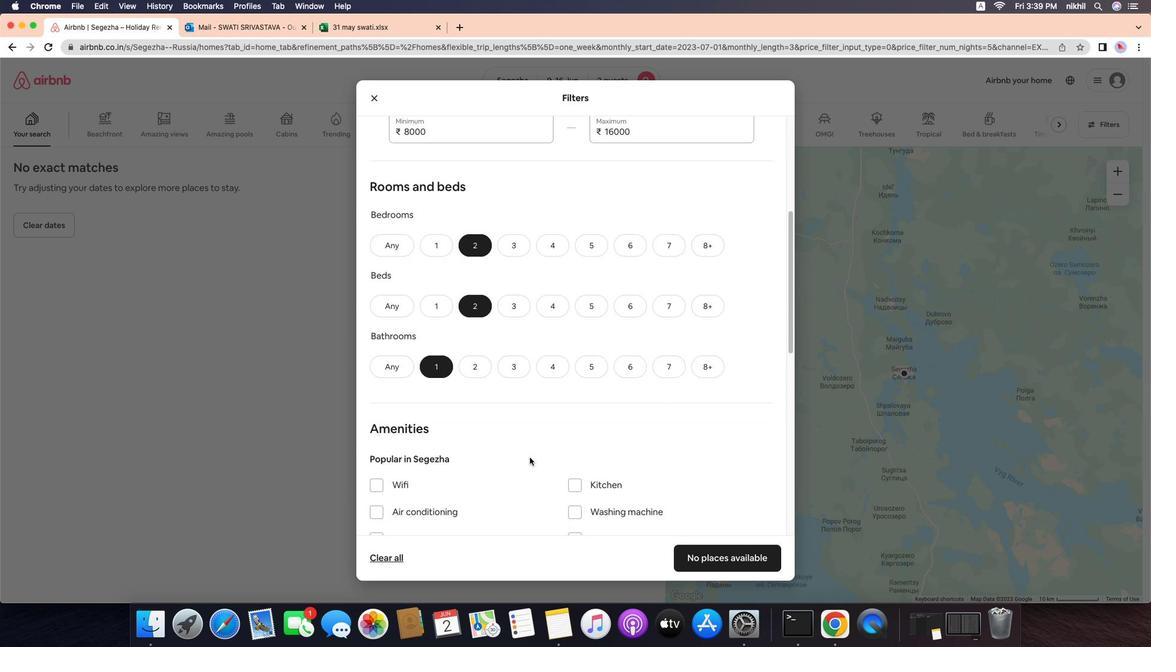 
Action: Mouse scrolled (499, 422) with delta (-65, -65)
Screenshot: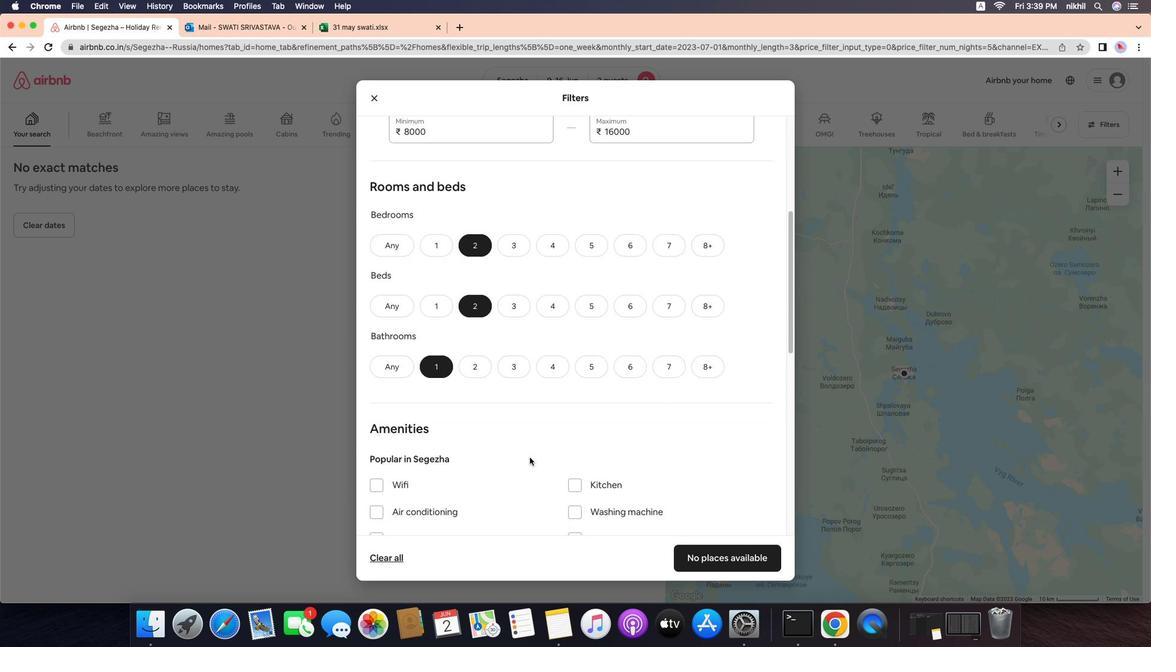 
Action: Mouse scrolled (499, 422) with delta (-65, -65)
Screenshot: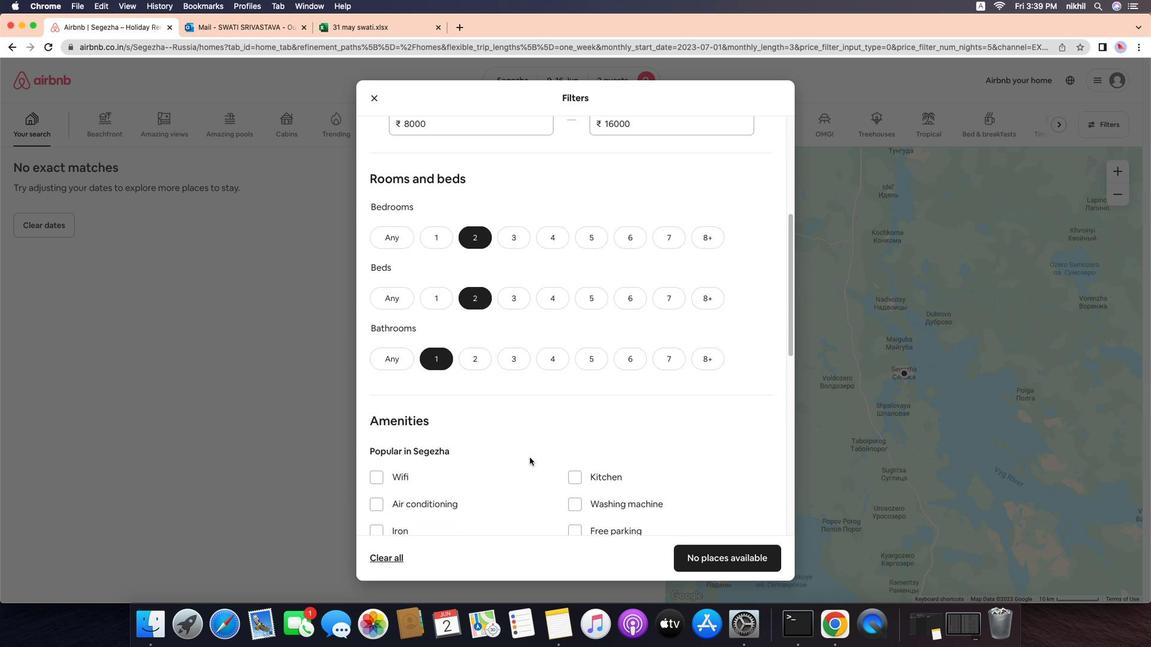 
Action: Mouse scrolled (499, 422) with delta (-65, -65)
Screenshot: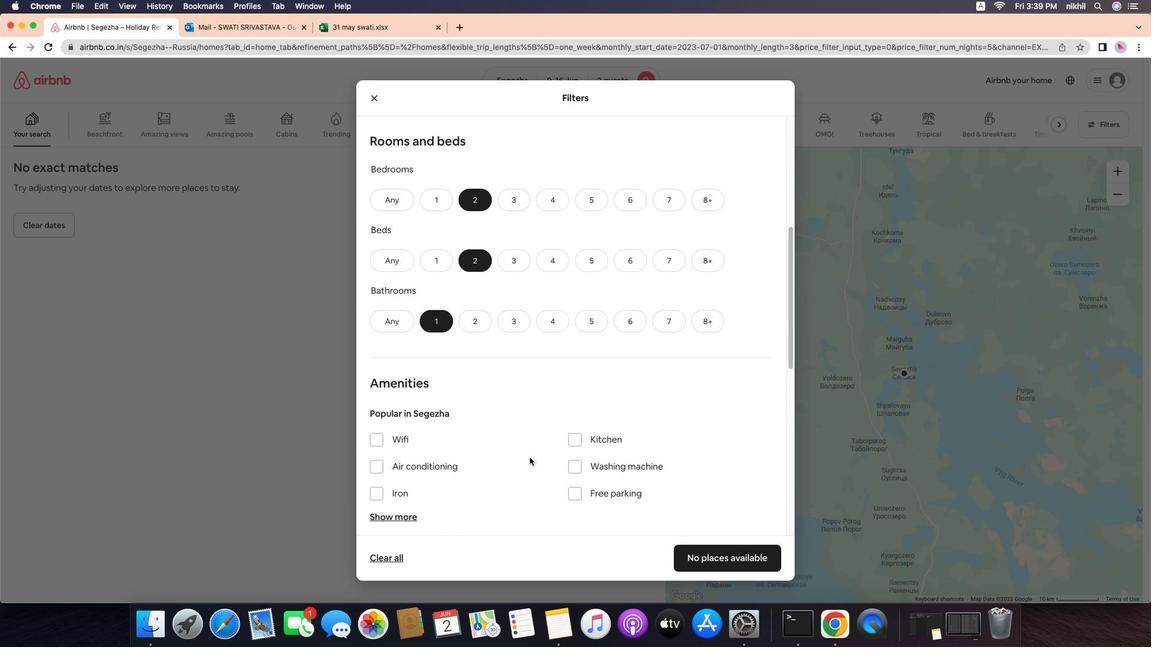 
Action: Mouse scrolled (499, 422) with delta (-65, -65)
Screenshot: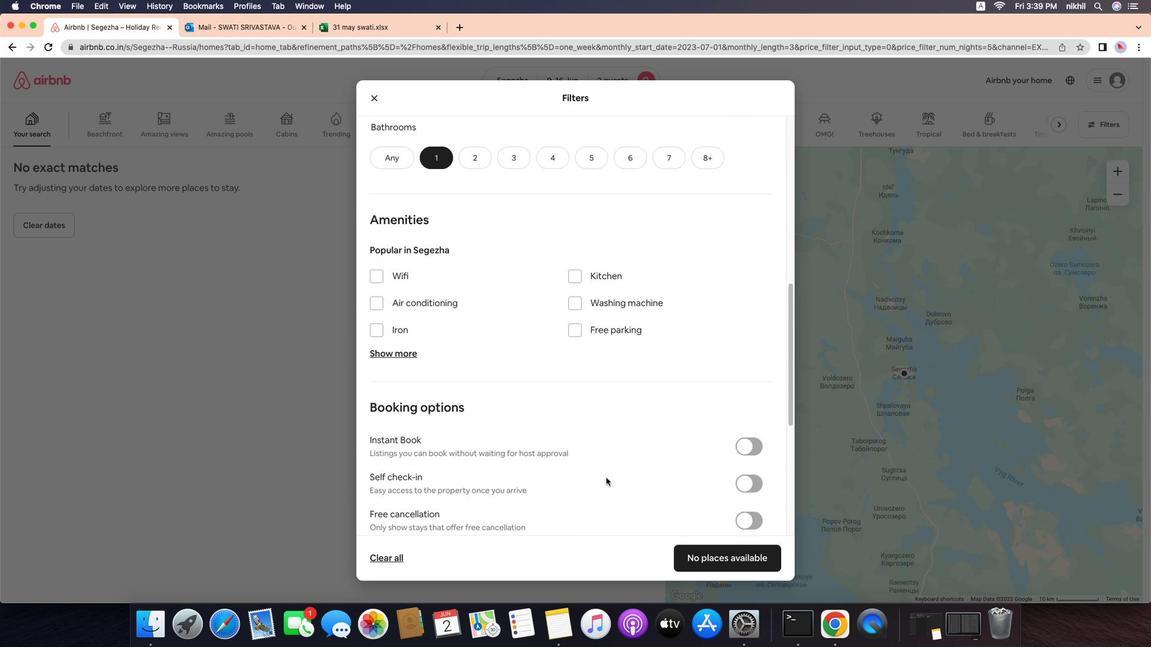 
Action: Mouse moved to (499, 422)
Screenshot: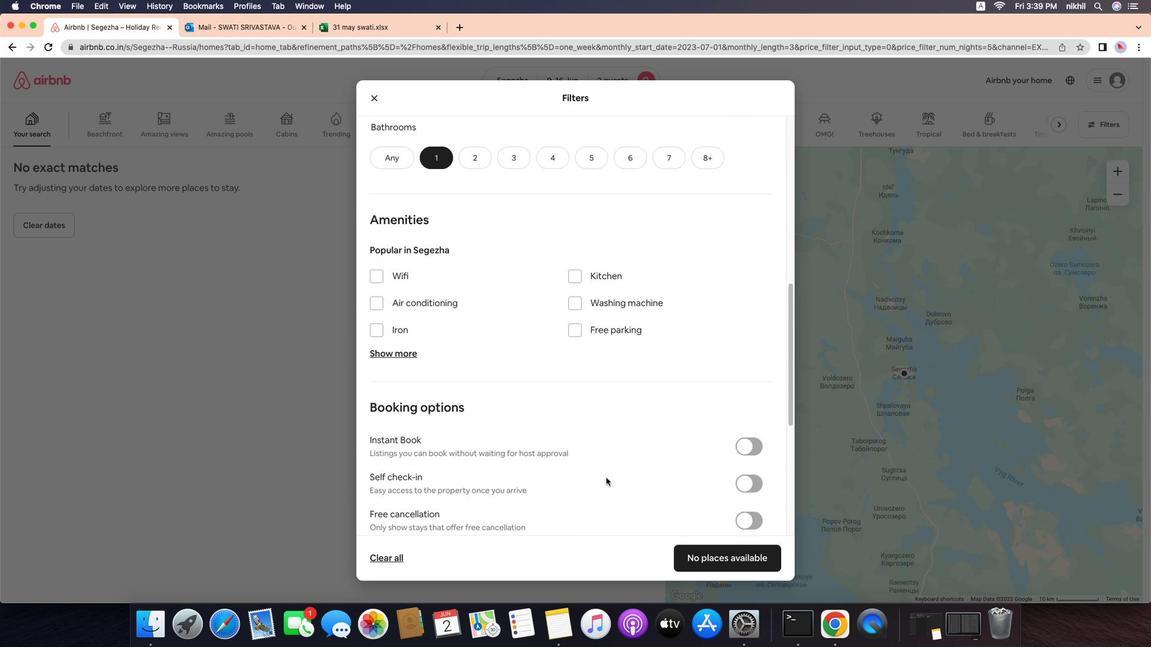 
Action: Mouse scrolled (499, 422) with delta (-65, -65)
Screenshot: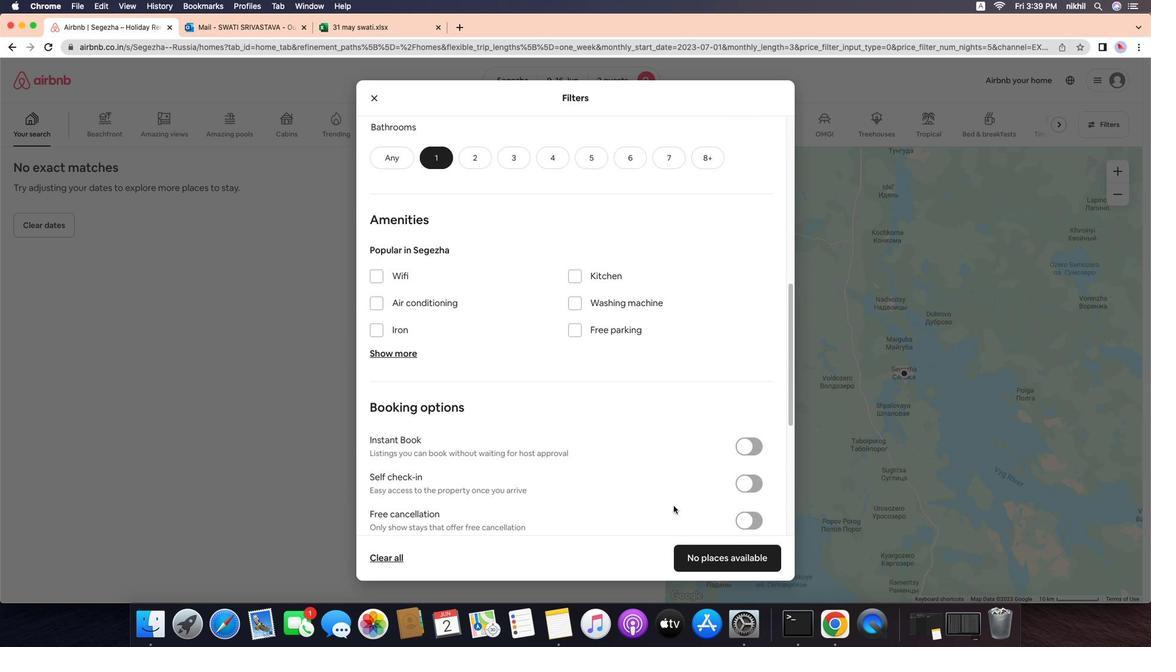 
Action: Mouse scrolled (499, 422) with delta (-65, -65)
Screenshot: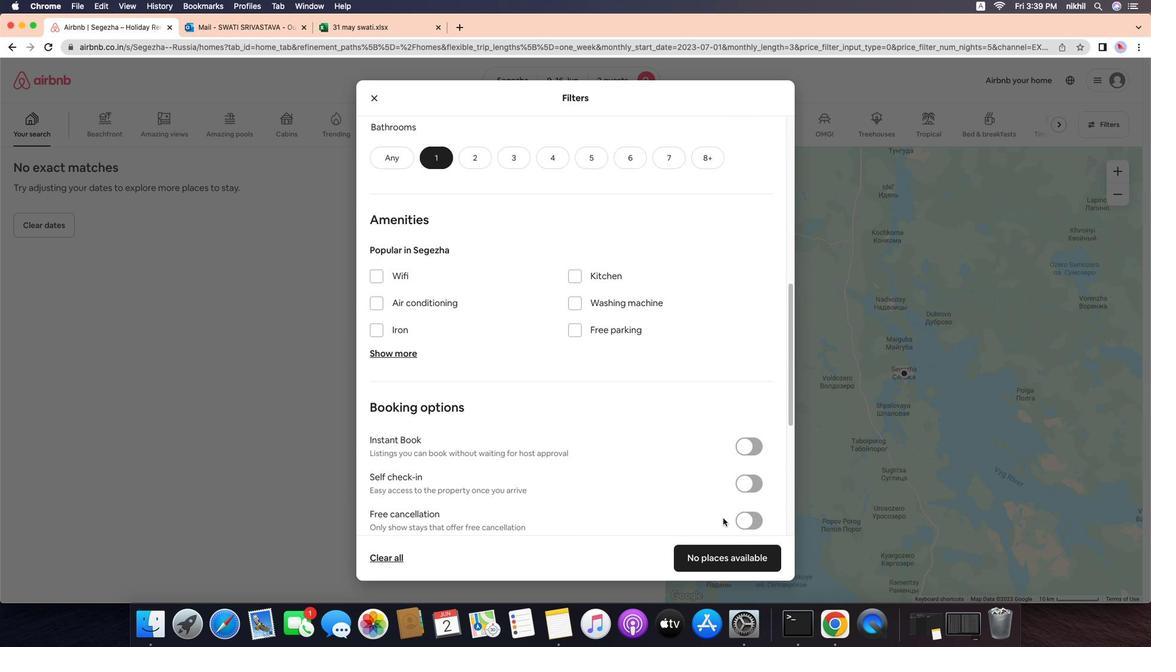 
Action: Mouse scrolled (499, 422) with delta (-65, -65)
Screenshot: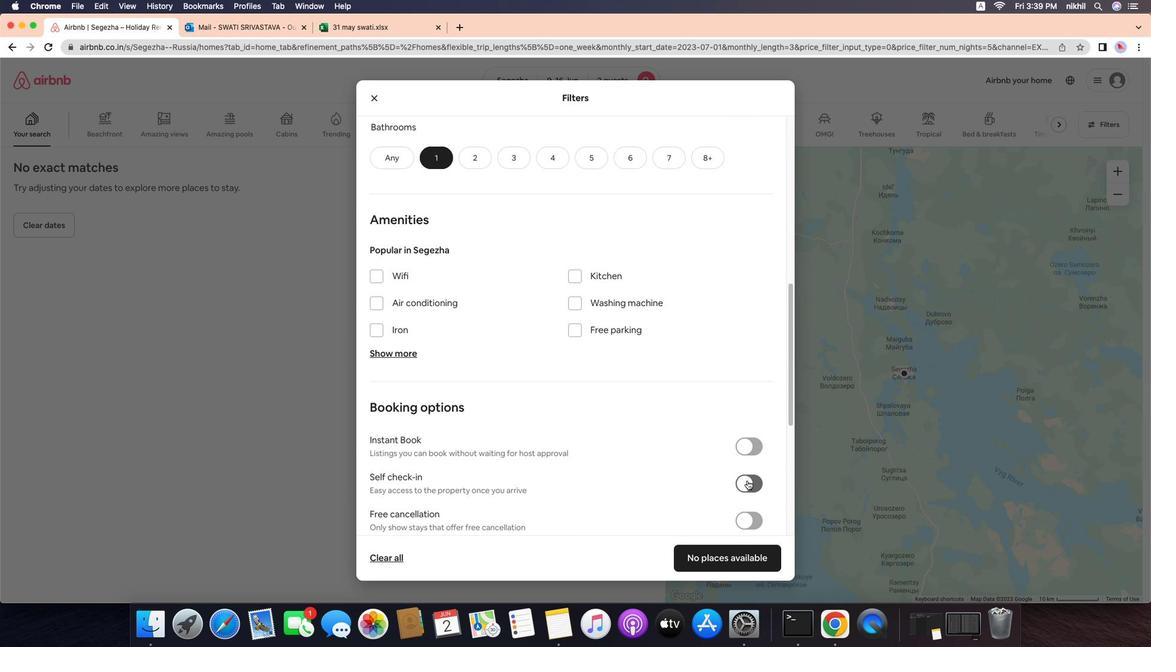 
Action: Mouse scrolled (499, 422) with delta (-65, -65)
Screenshot: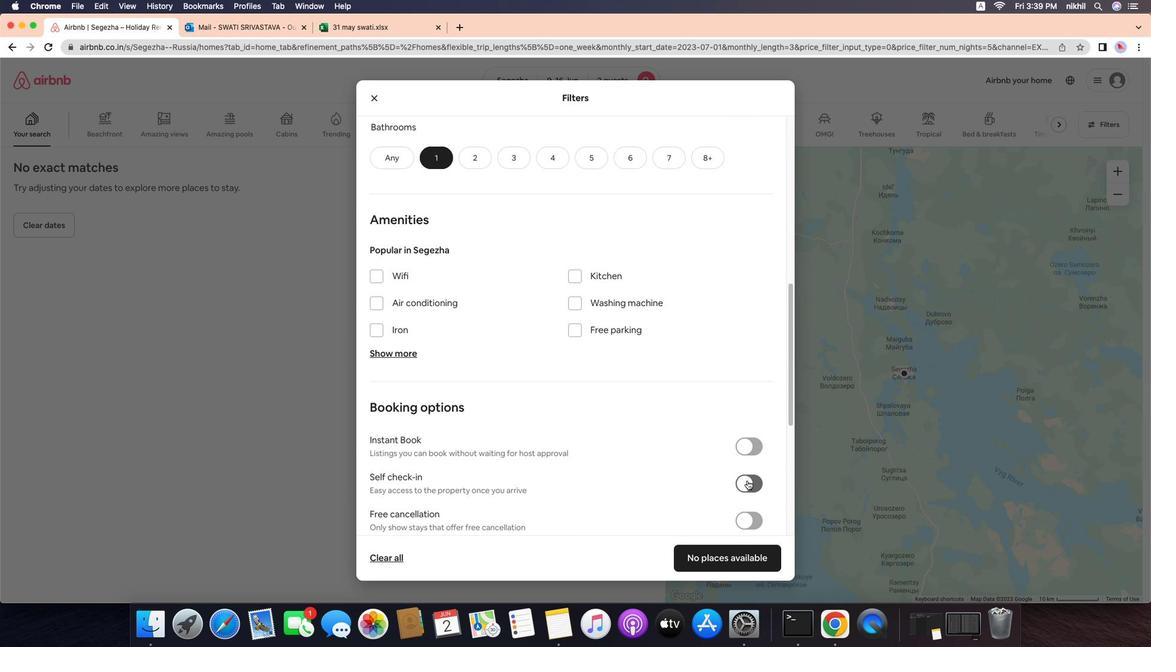 
Action: Mouse scrolled (499, 422) with delta (-65, -67)
Screenshot: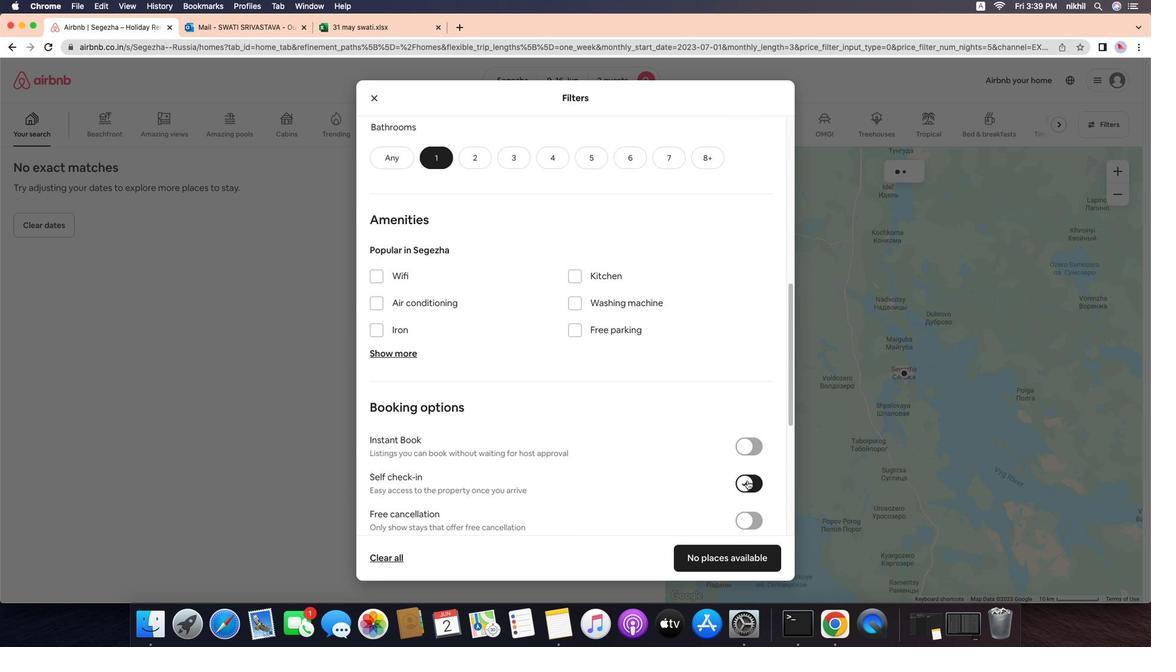 
Action: Mouse moved to (578, 440)
Screenshot: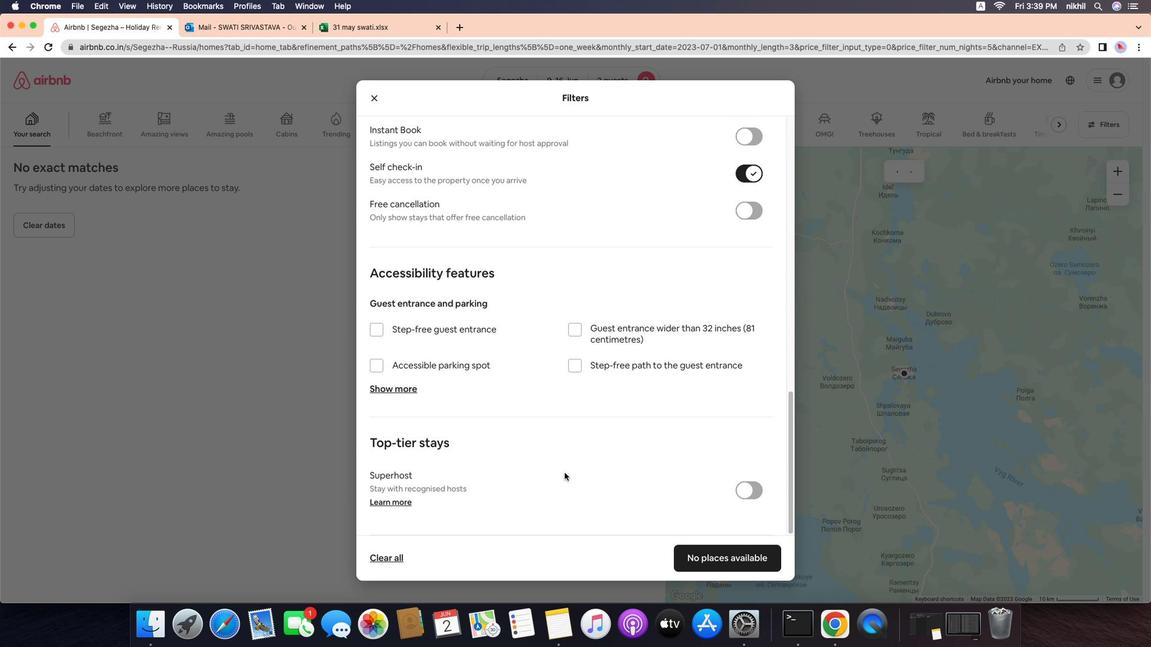 
Action: Mouse scrolled (578, 440) with delta (-65, -65)
Screenshot: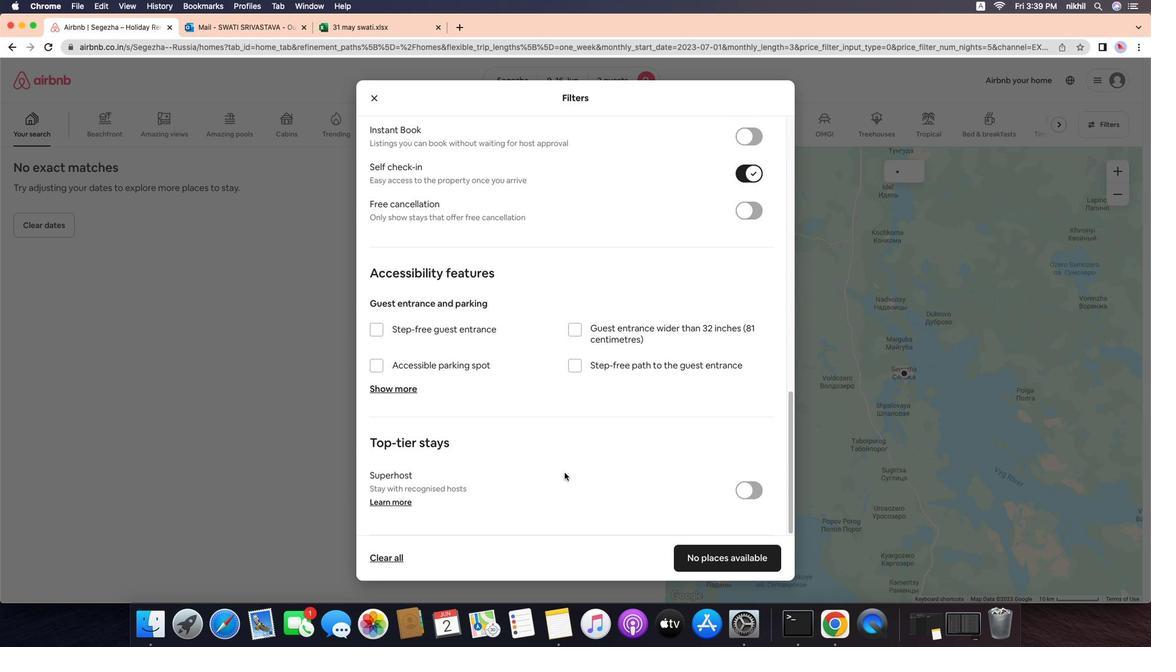 
Action: Mouse moved to (578, 440)
Screenshot: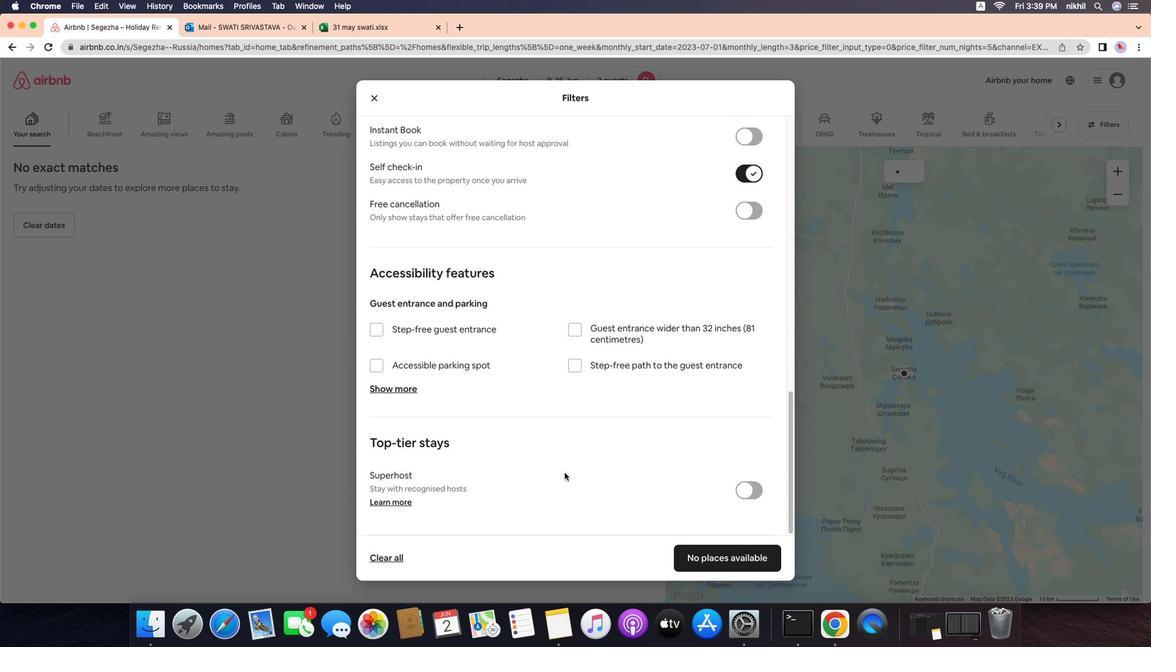 
Action: Mouse scrolled (578, 440) with delta (-65, -65)
Screenshot: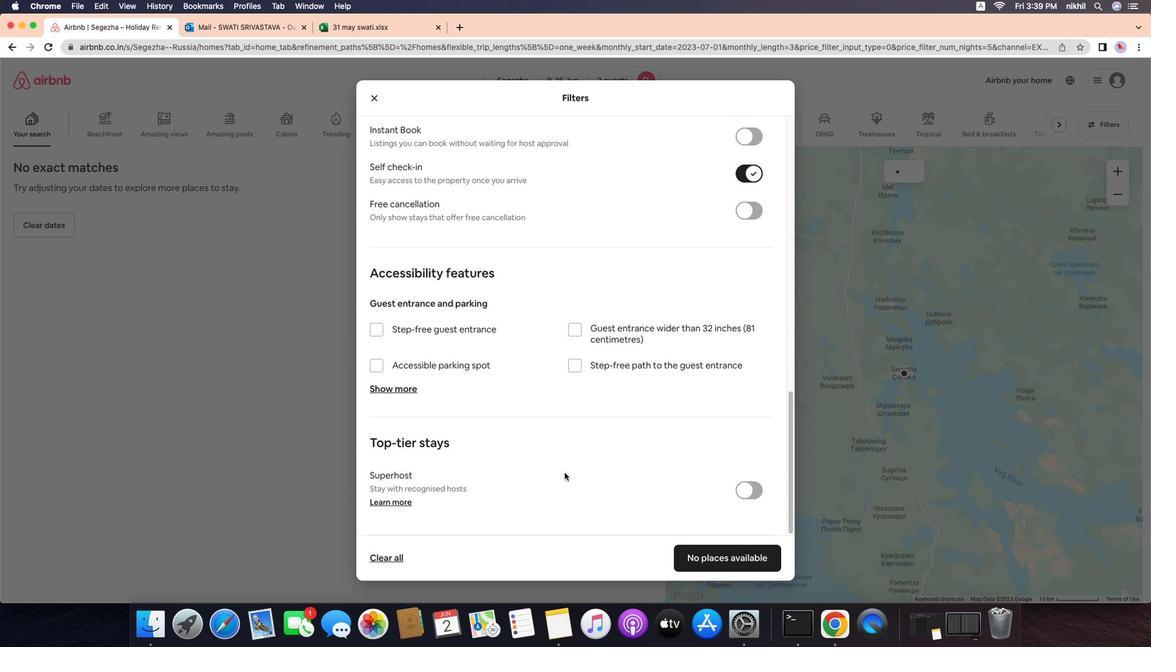 
Action: Mouse moved to (578, 440)
Screenshot: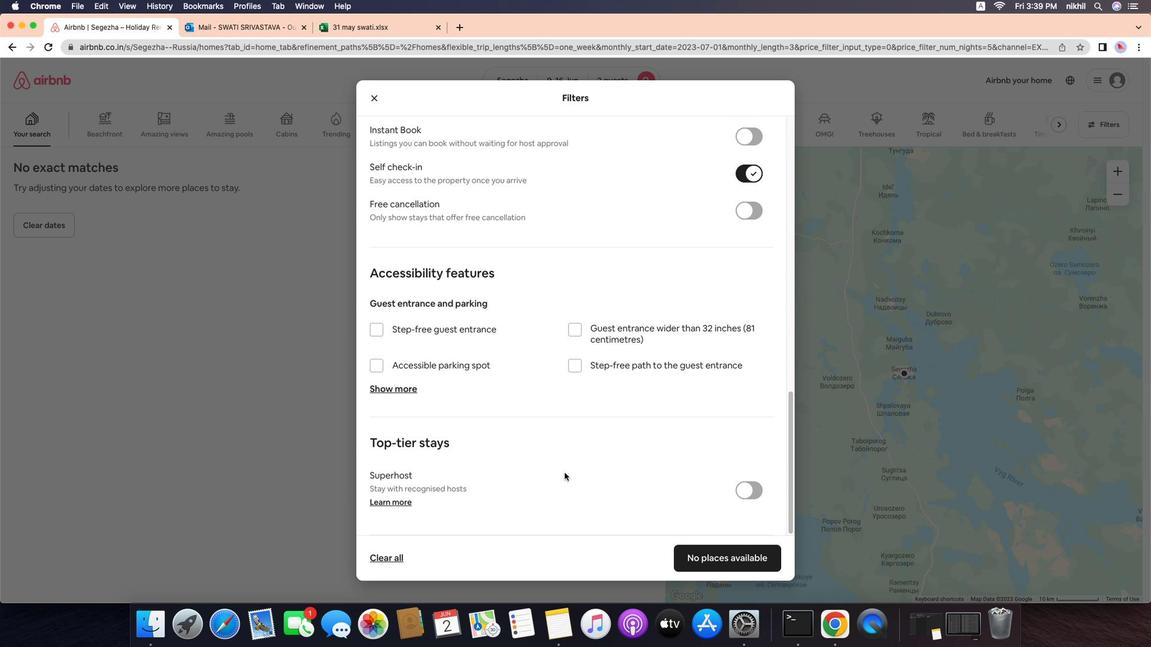 
Action: Mouse scrolled (578, 440) with delta (-65, -67)
Screenshot: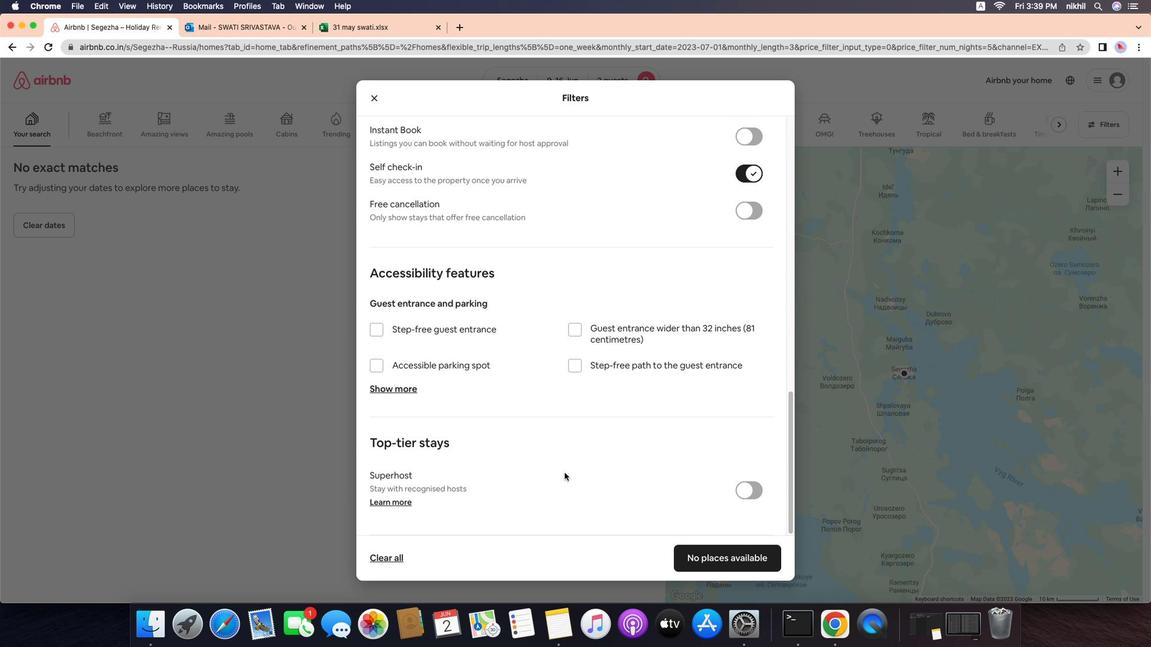 
Action: Mouse moved to (731, 446)
Screenshot: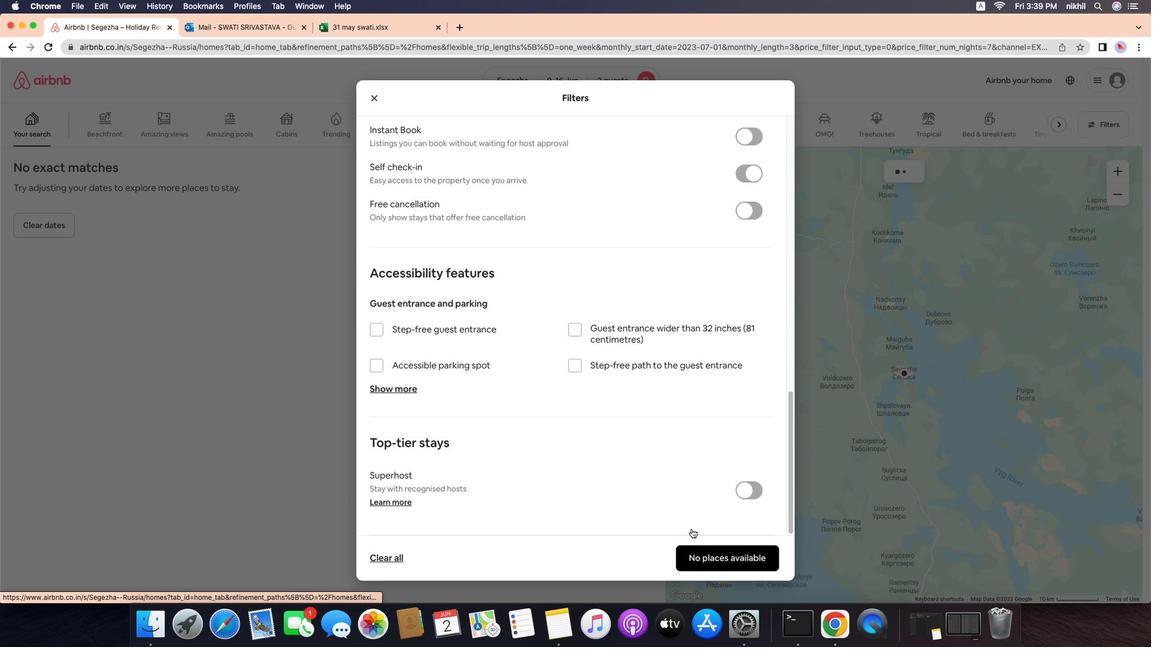
Action: Mouse pressed left at (731, 446)
Screenshot: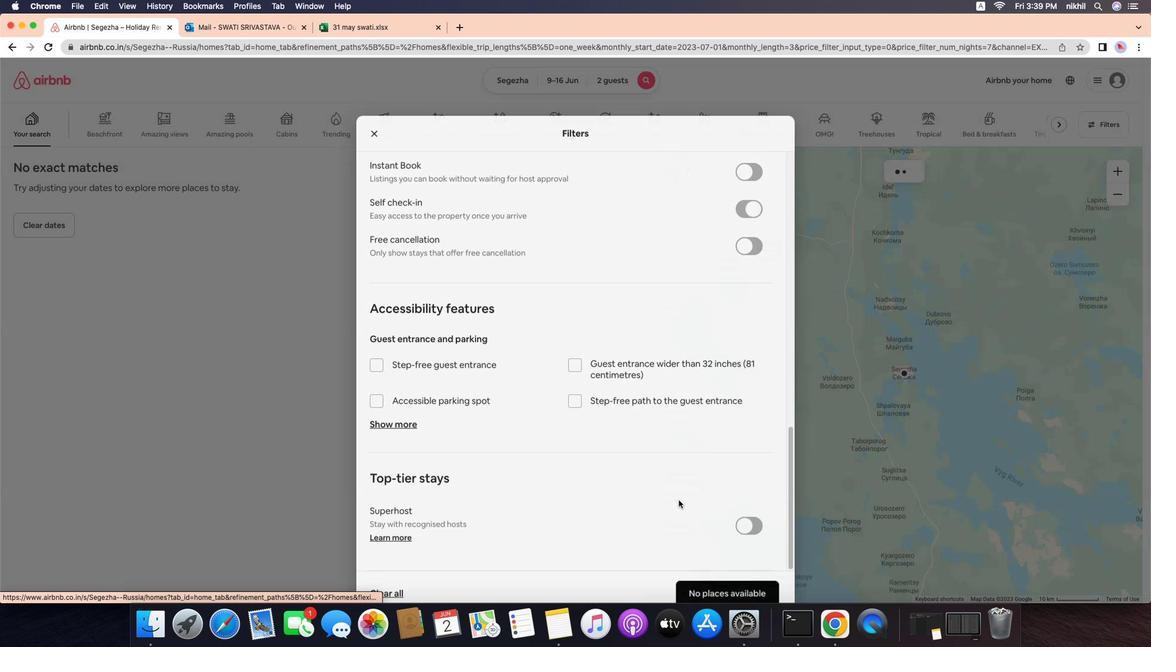 
Action: Mouse moved to (539, 439)
Screenshot: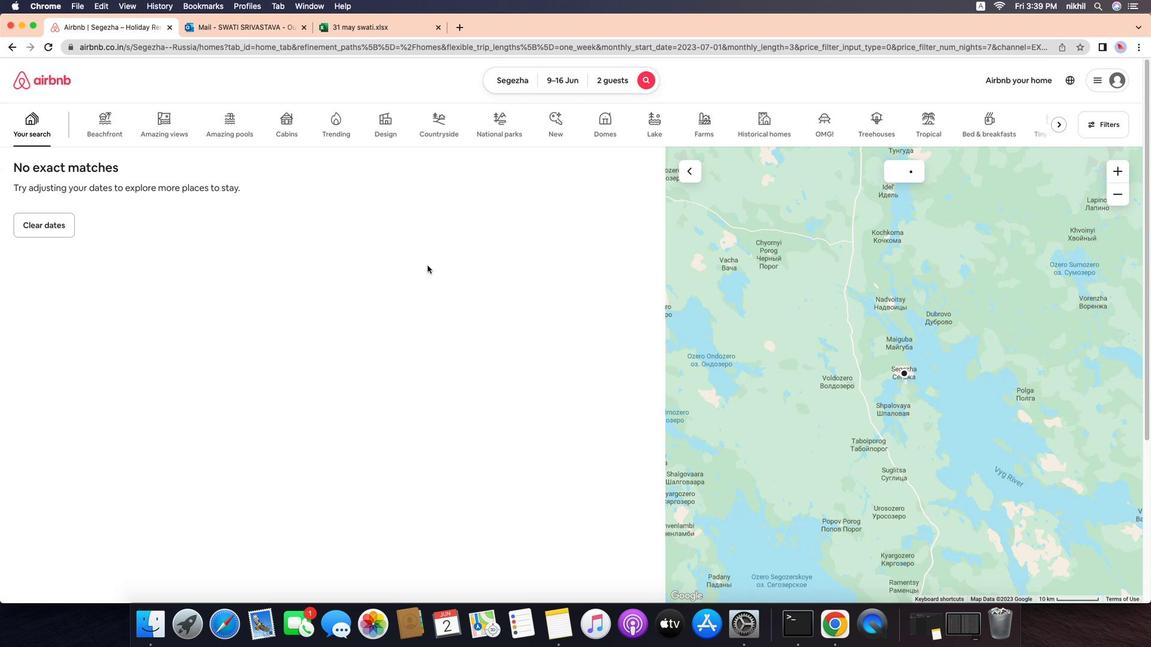 
Action: Mouse scrolled (539, 439) with delta (-65, -65)
Screenshot: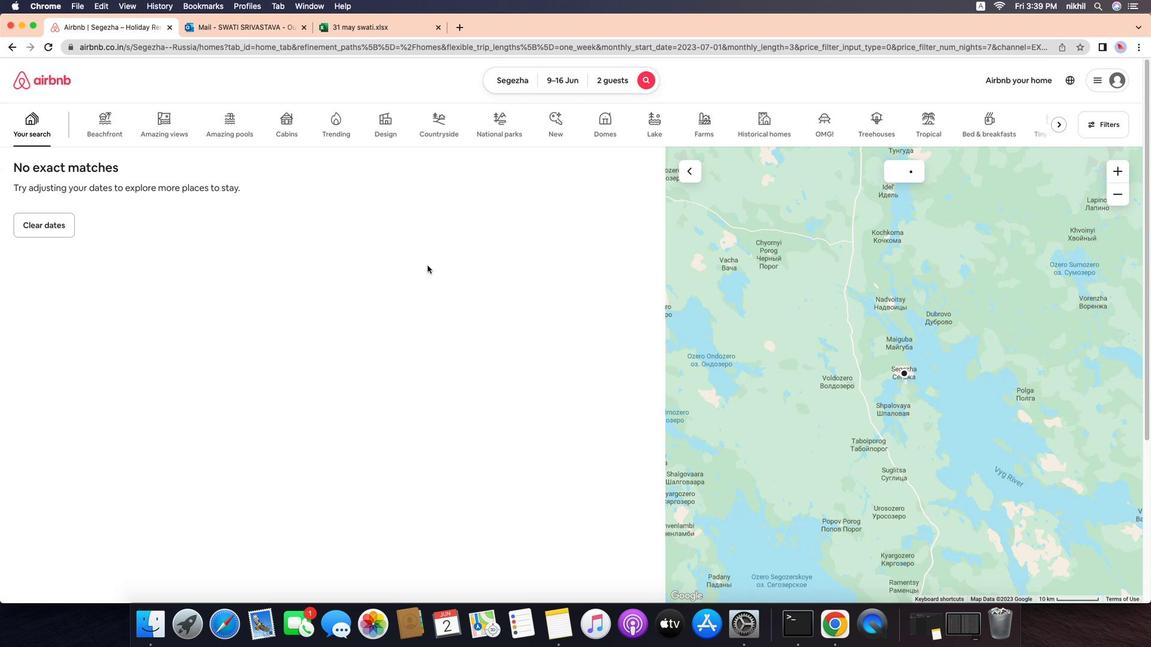 
Action: Mouse scrolled (539, 439) with delta (-65, -65)
Screenshot: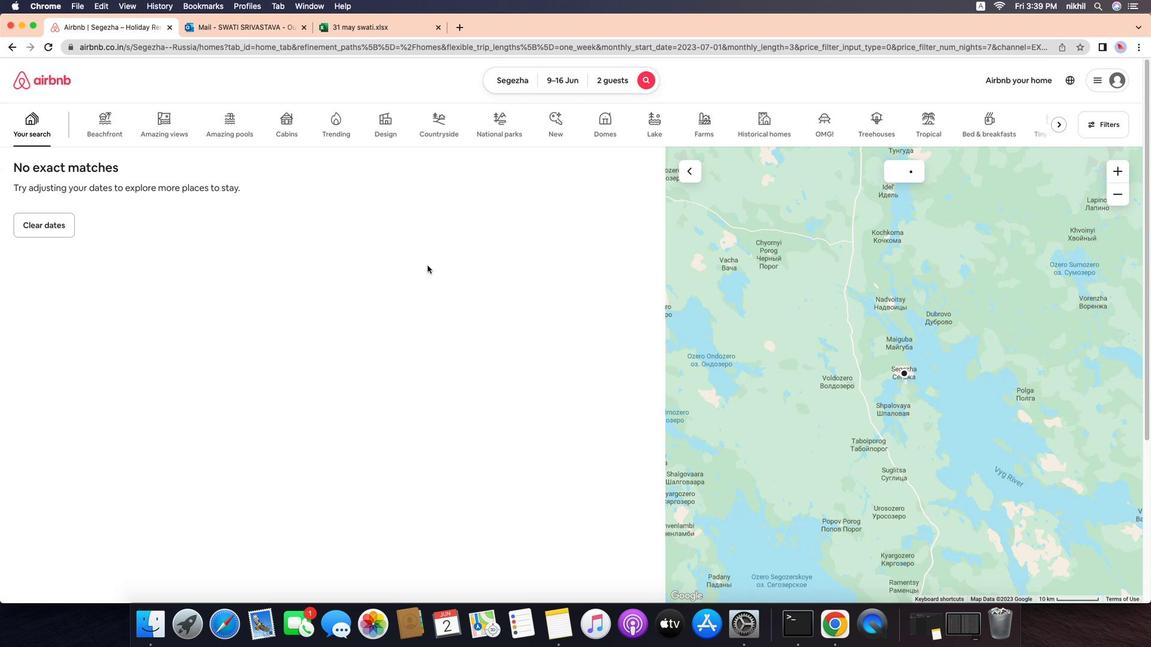 
Action: Mouse scrolled (539, 439) with delta (-65, -68)
Screenshot: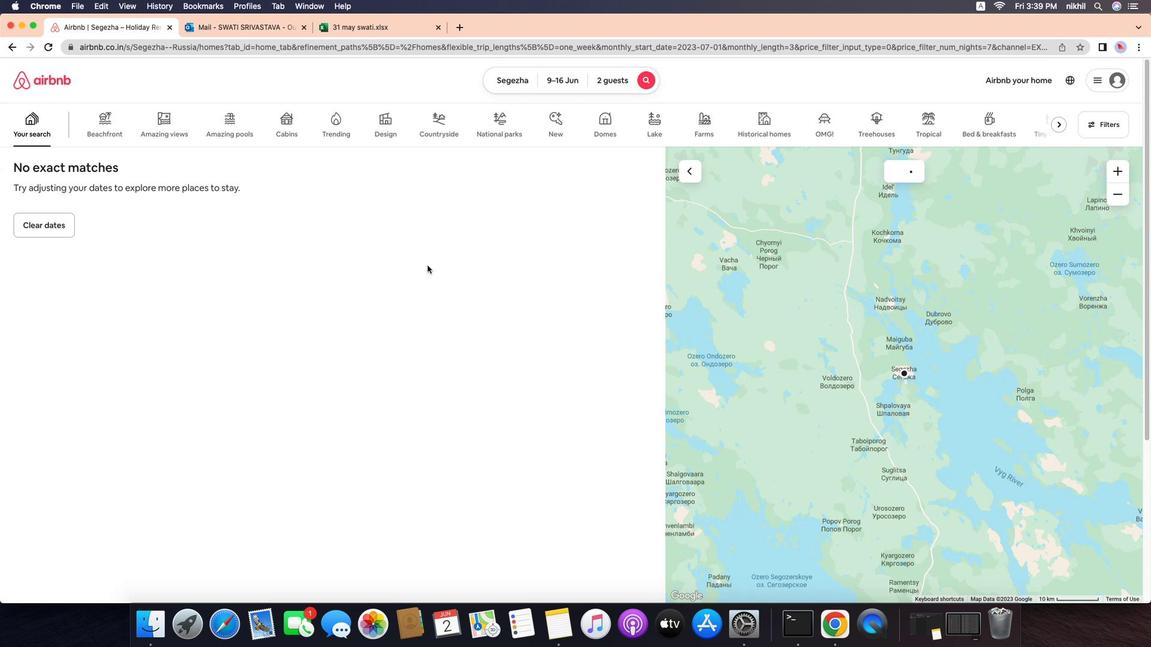 
Action: Mouse moved to (539, 439)
Screenshot: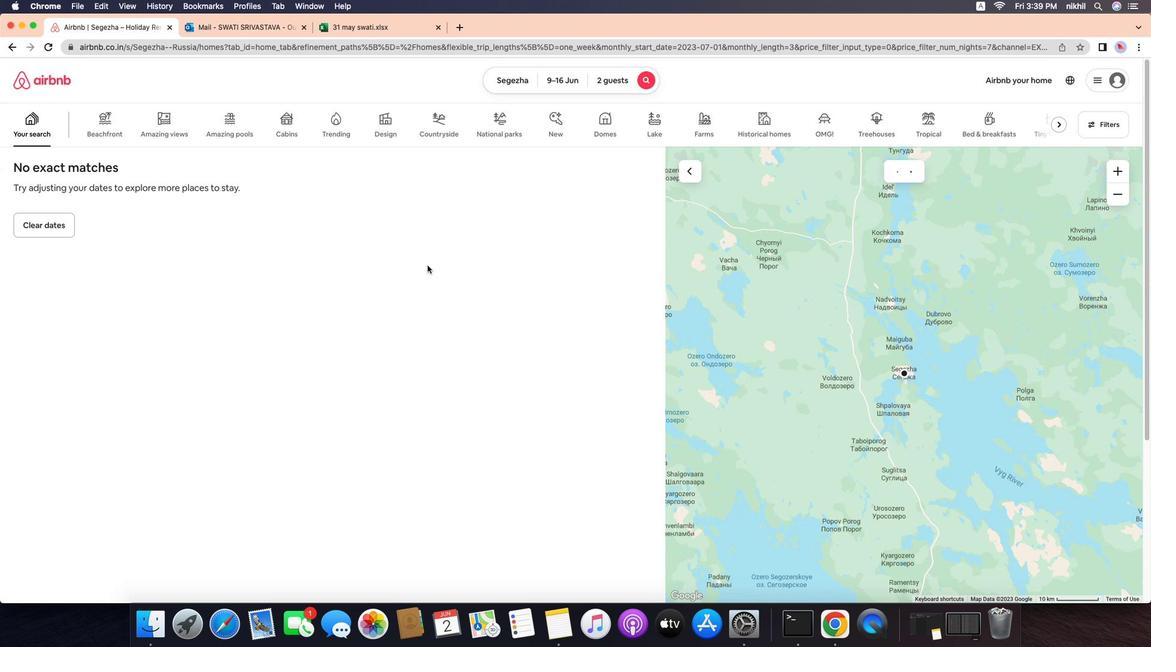 
Action: Mouse scrolled (539, 439) with delta (-65, -69)
Screenshot: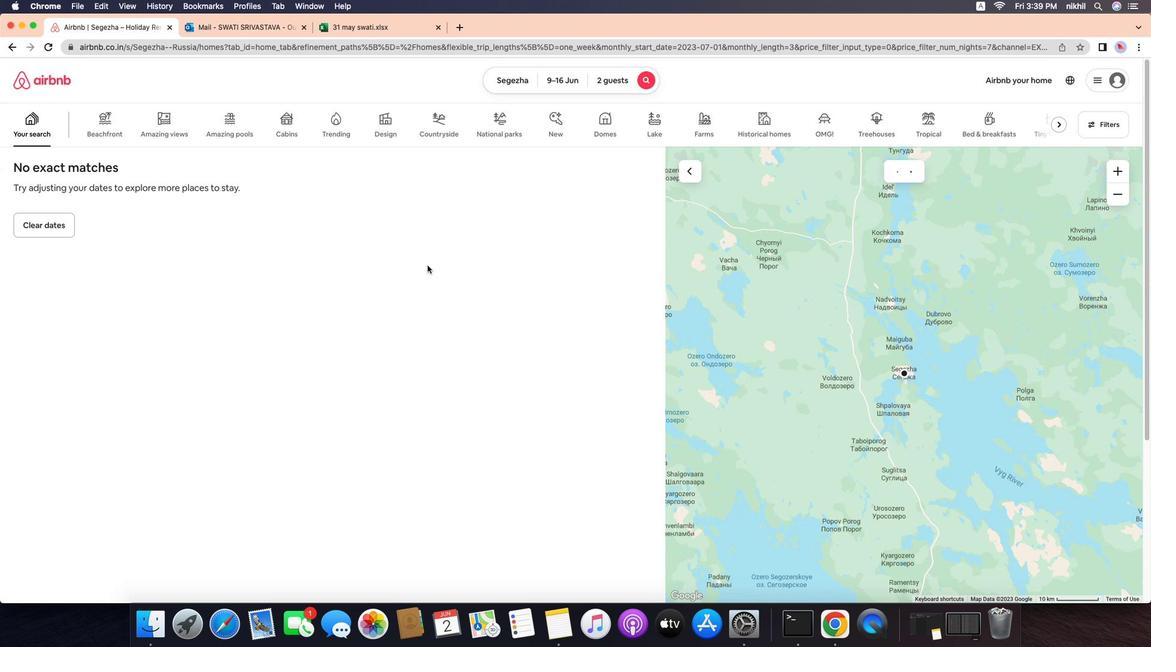 
Action: Mouse moved to (536, 439)
Screenshot: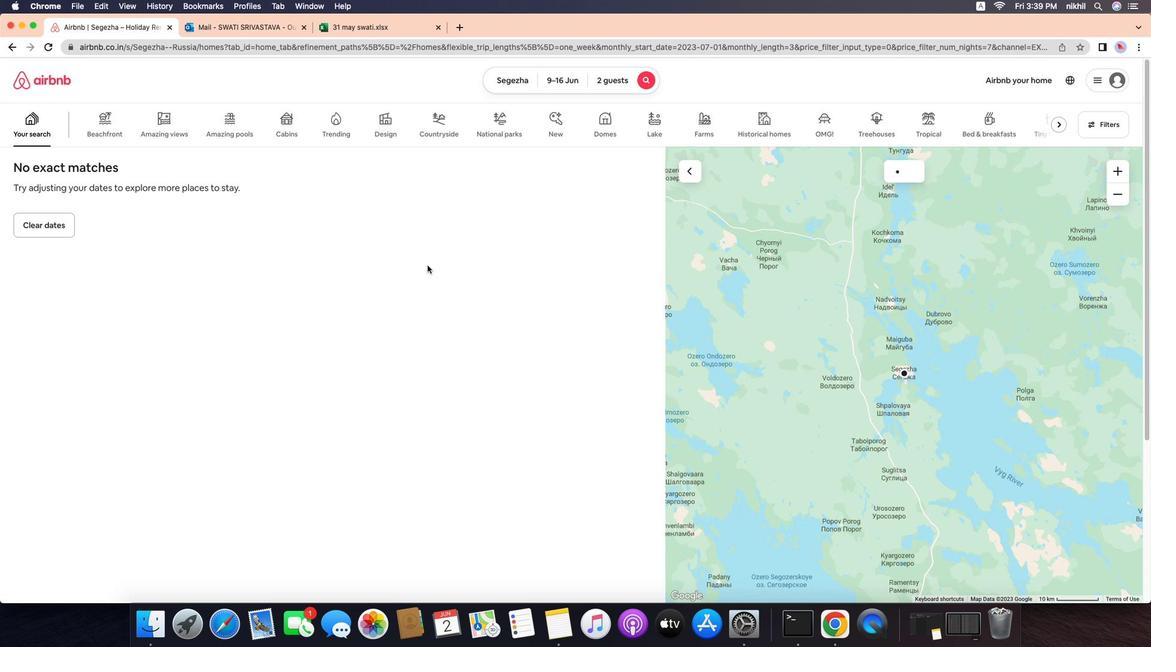 
Action: Mouse scrolled (536, 439) with delta (-65, -65)
Screenshot: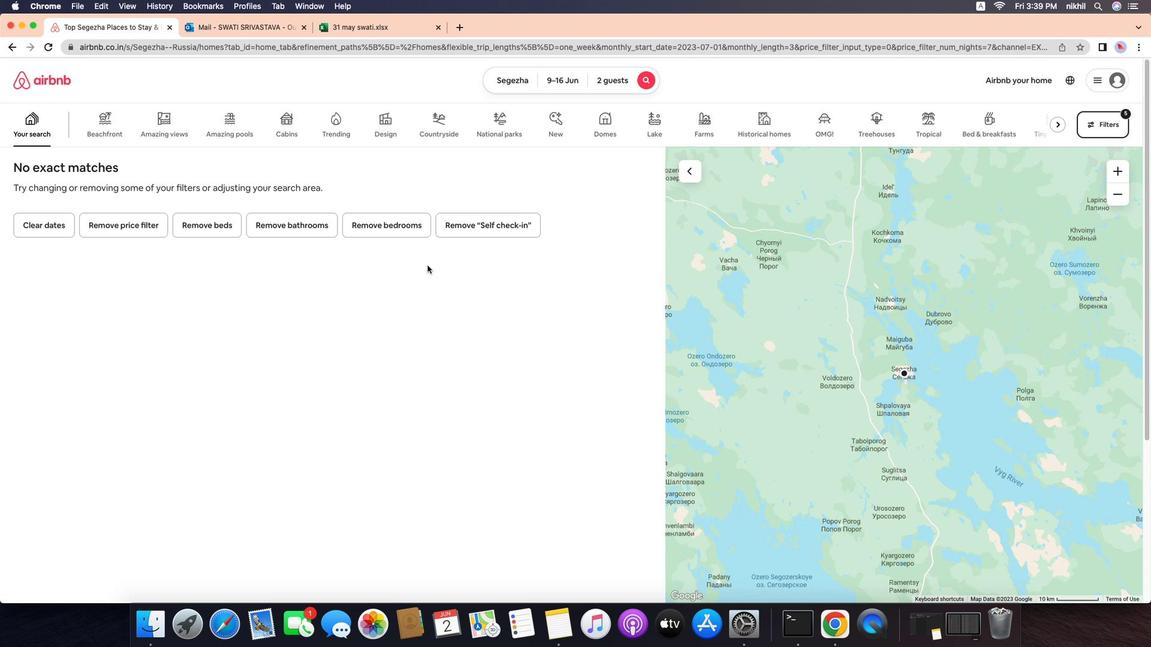 
Action: Mouse scrolled (536, 439) with delta (-65, -65)
Screenshot: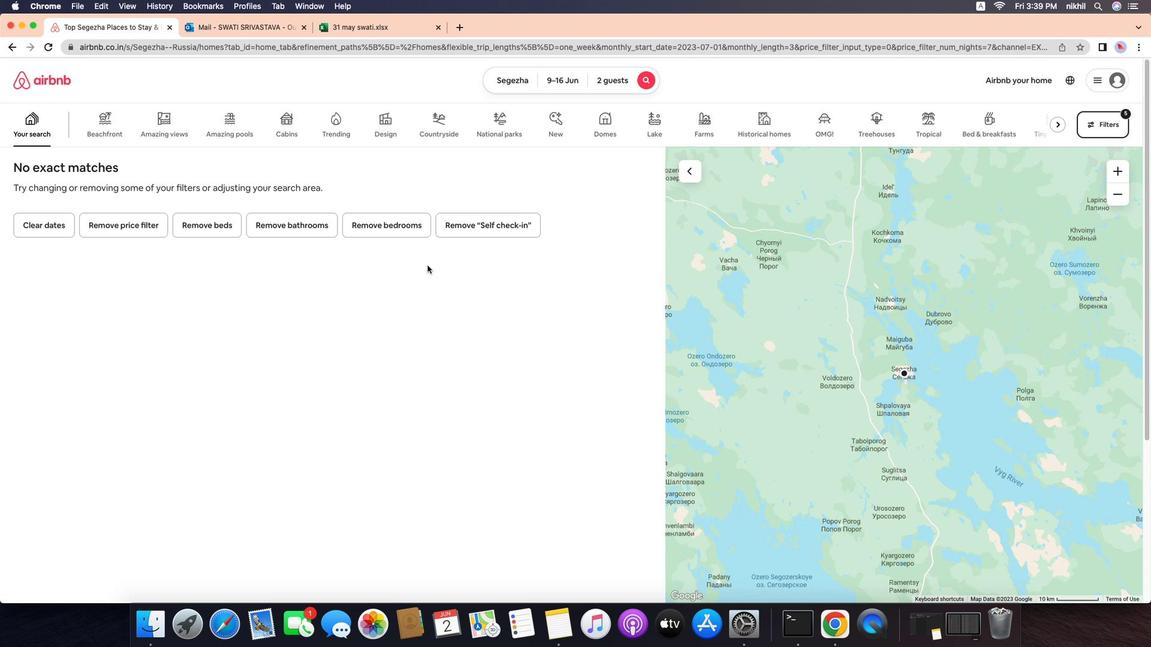 
Action: Mouse scrolled (536, 439) with delta (-65, -67)
Screenshot: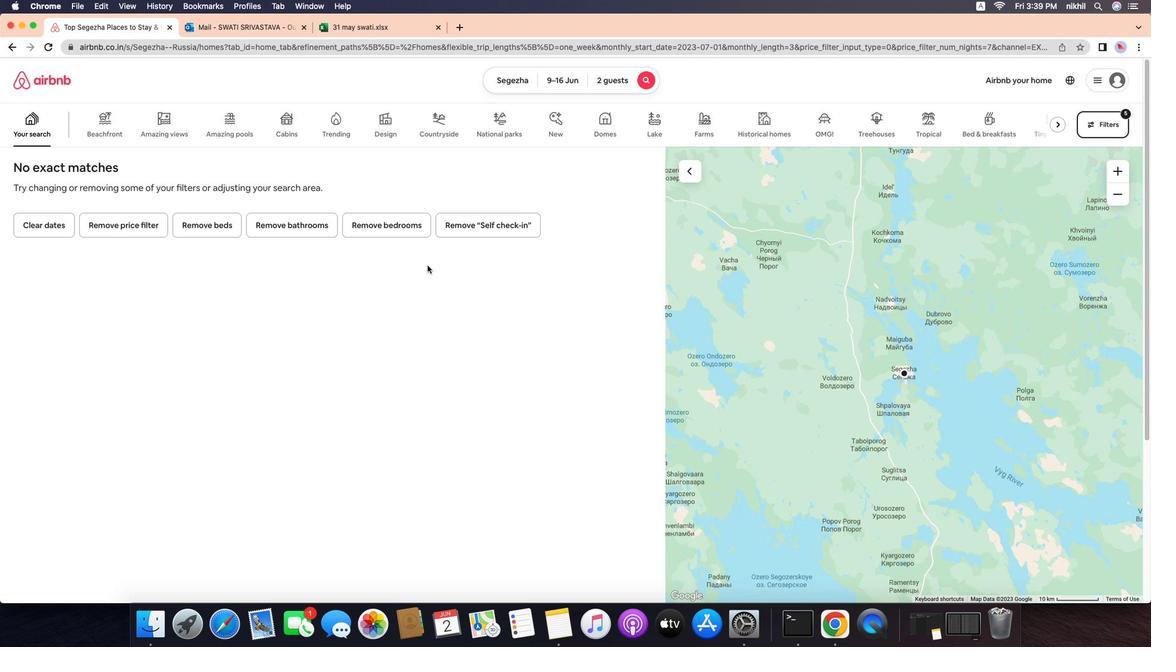 
Action: Mouse scrolled (536, 439) with delta (-65, -68)
Screenshot: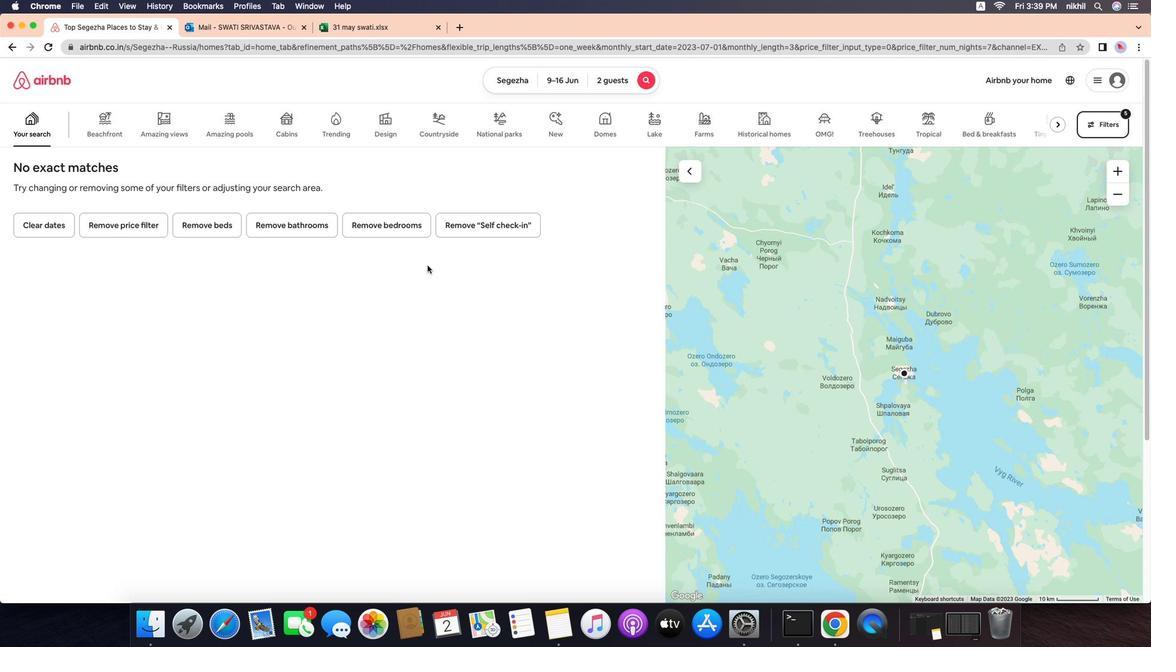 
Action: Mouse moved to (679, 526)
Screenshot: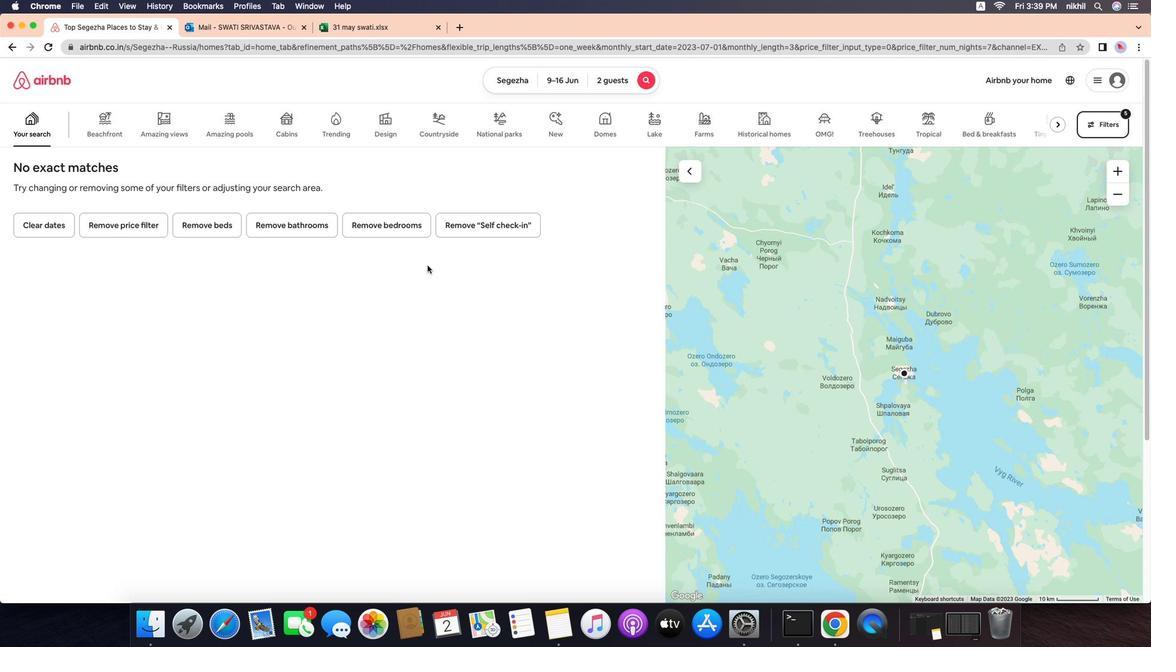 
Action: Mouse pressed left at (679, 526)
Screenshot: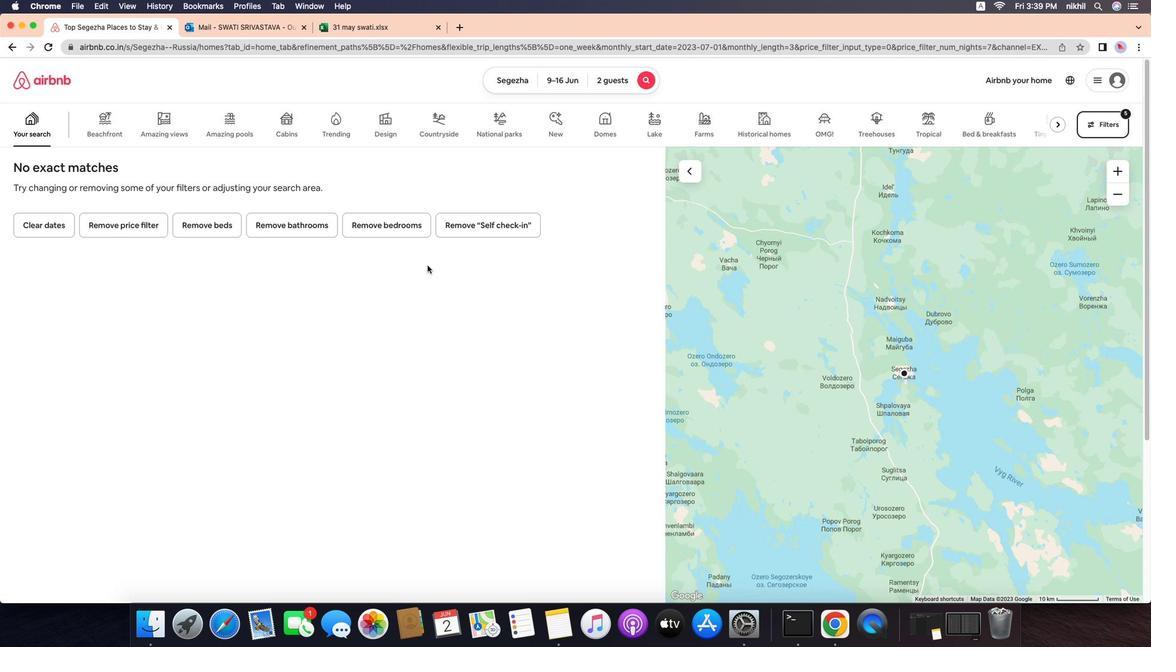 
Action: Mouse moved to (390, 217)
Screenshot: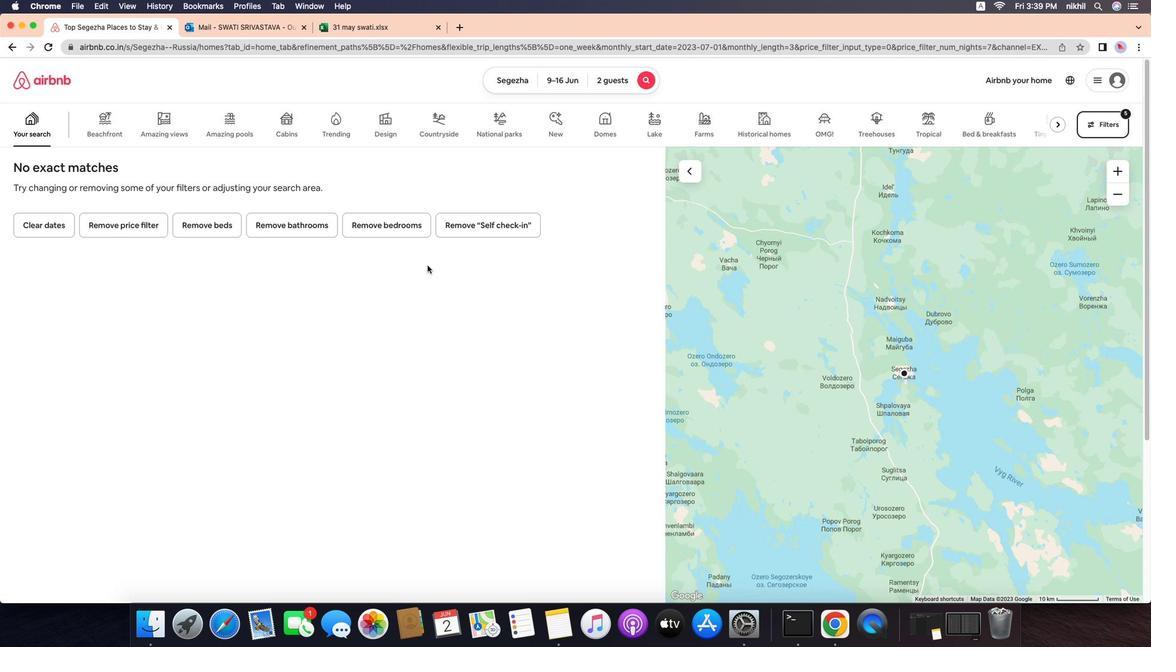 
